 Task: Open Card Penetration Testing in Board Newsletter Design to Workspace Digital Product Management and add a team member Softage.3@softage.net, a label Red, a checklist Contract Review, an attachment from your google drive, a color Red and finally, add a card description 'Research and develop new service offering bundling strategy' and a comment 'This task presents an opportunity to demonstrate our communication and interpersonal skills, building relationships and rapport with others.'. Add a start date 'Jan 07, 1900' with a due date 'Jan 14, 1900'
Action: Mouse moved to (570, 158)
Screenshot: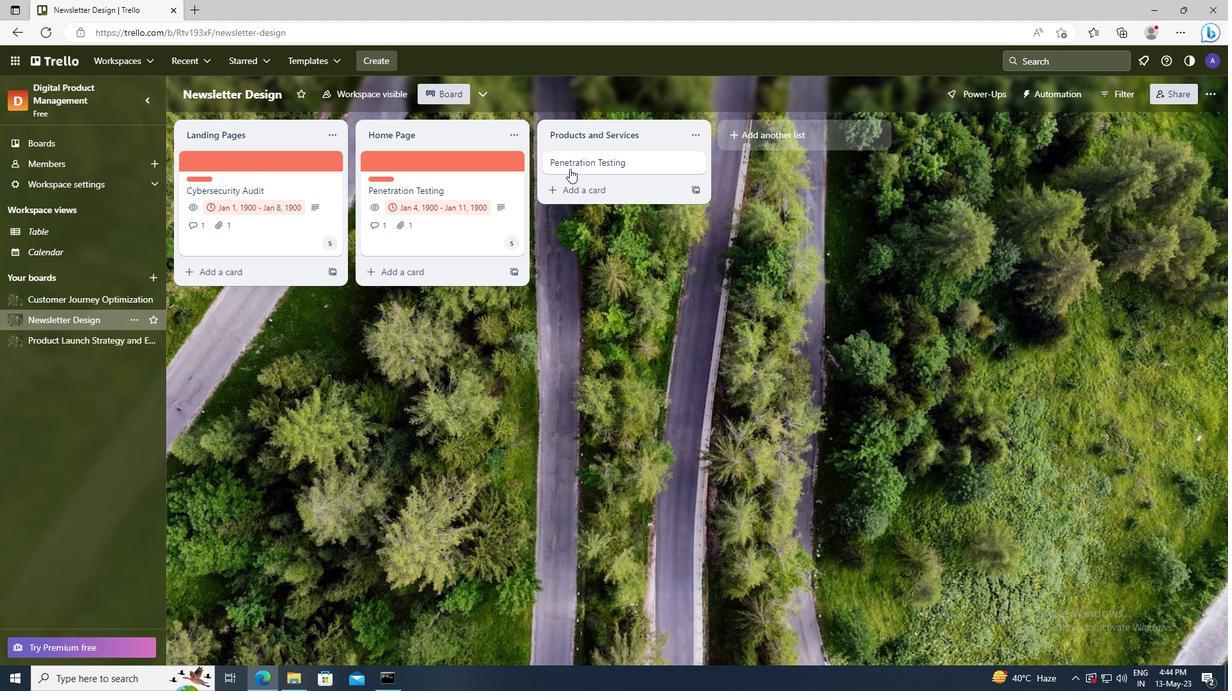 
Action: Mouse pressed left at (570, 158)
Screenshot: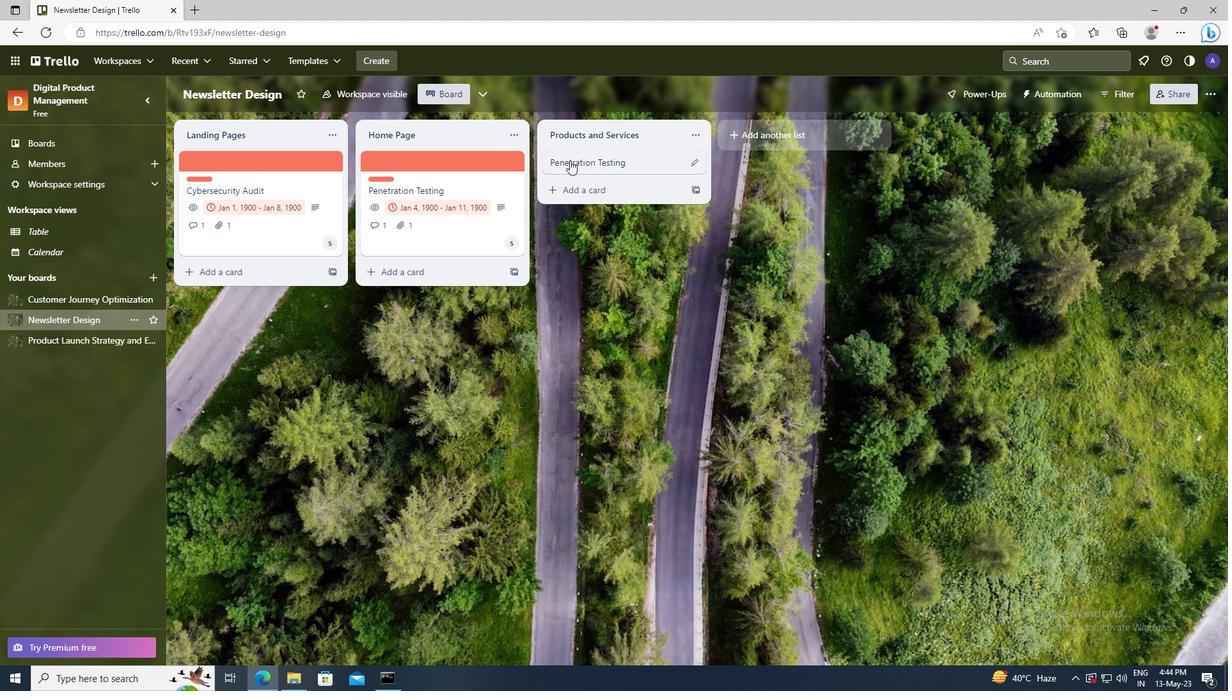 
Action: Mouse moved to (748, 211)
Screenshot: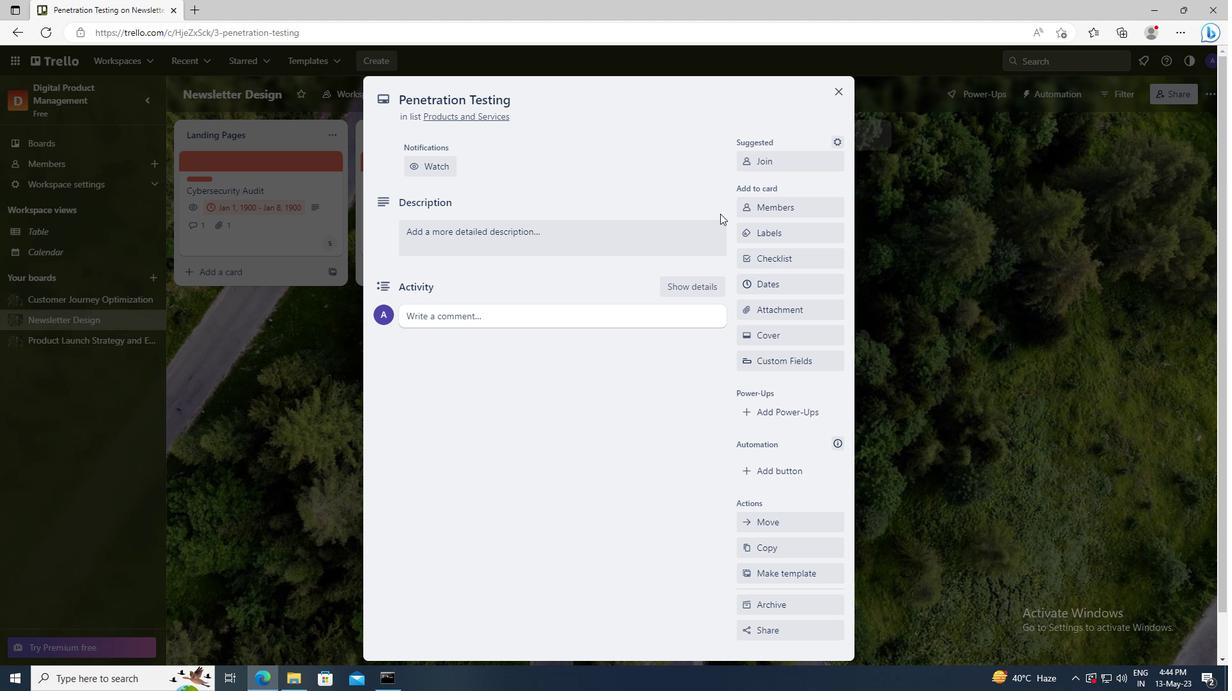 
Action: Mouse pressed left at (748, 211)
Screenshot: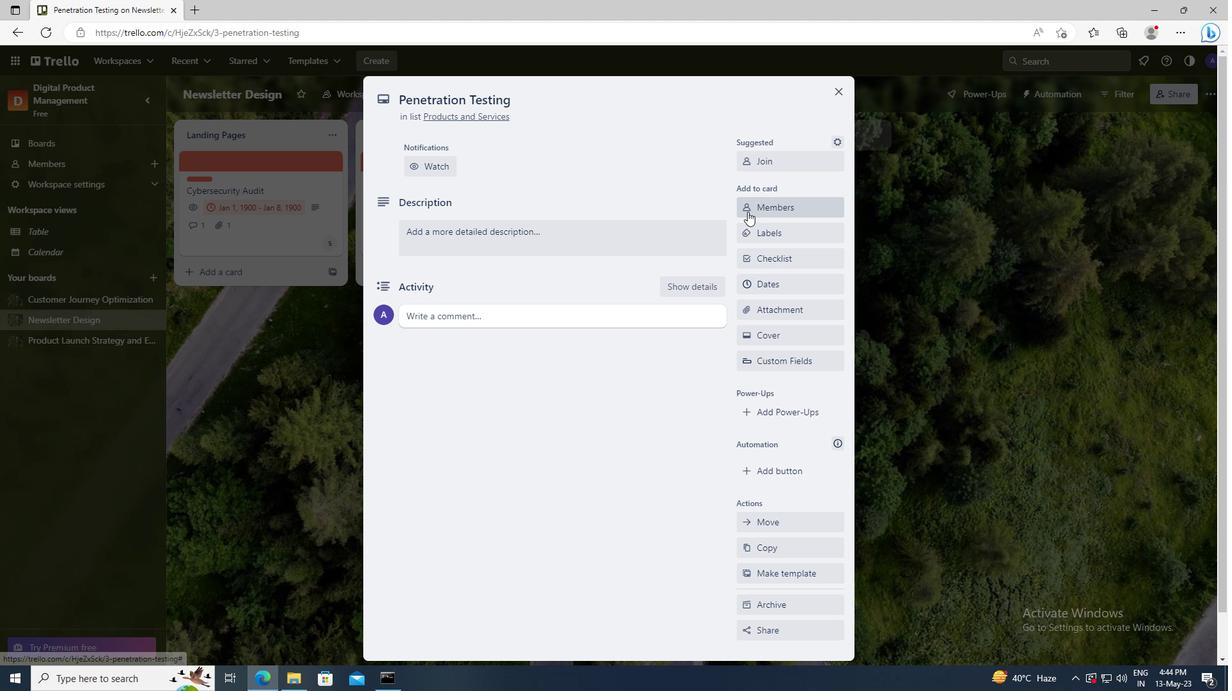 
Action: Mouse moved to (769, 274)
Screenshot: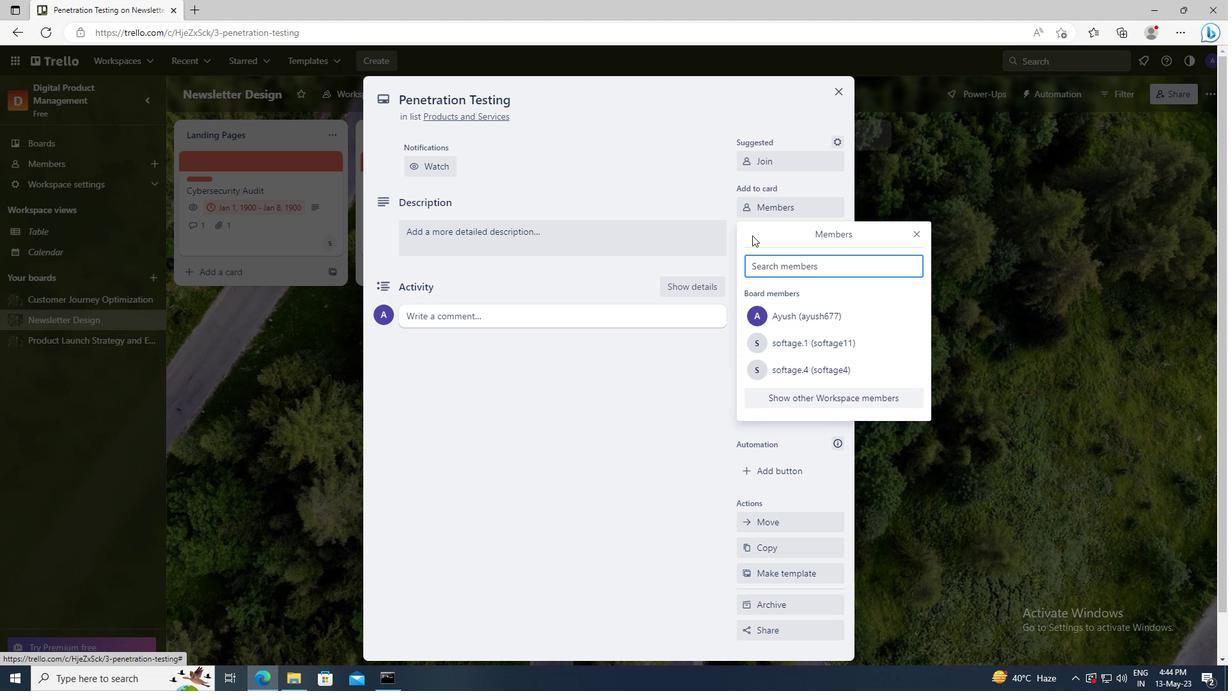 
Action: Mouse pressed left at (769, 274)
Screenshot: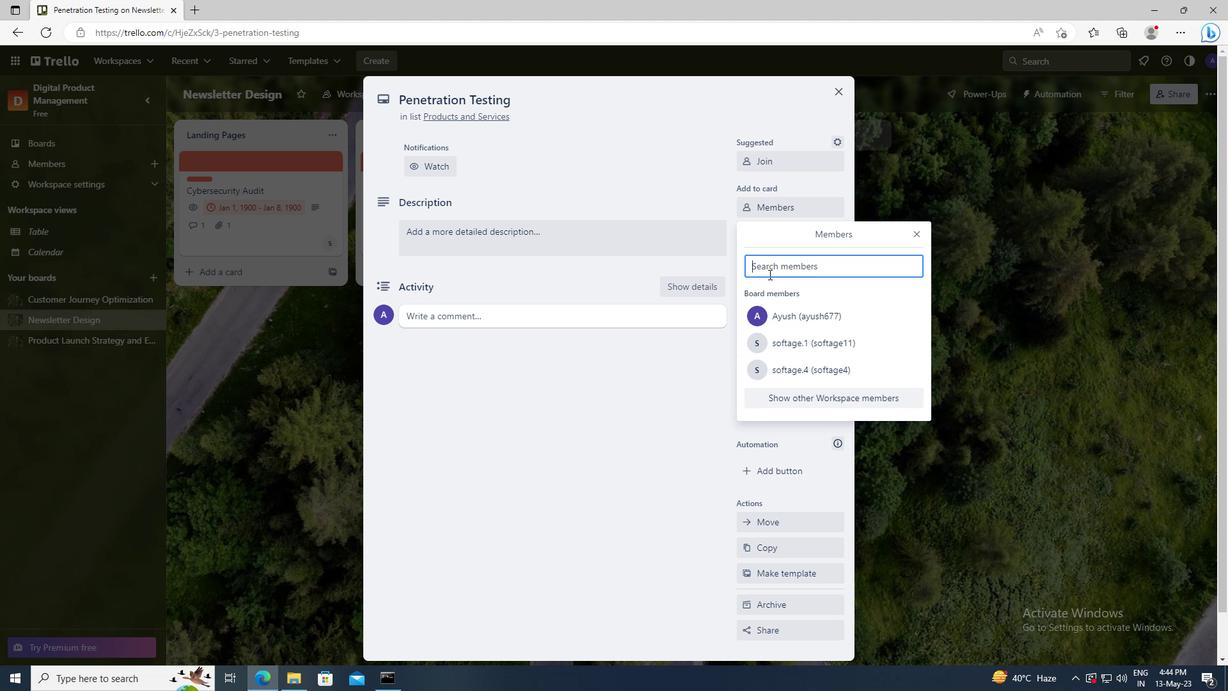 
Action: Key pressed <Key.shift>SOFTAGE.3
Screenshot: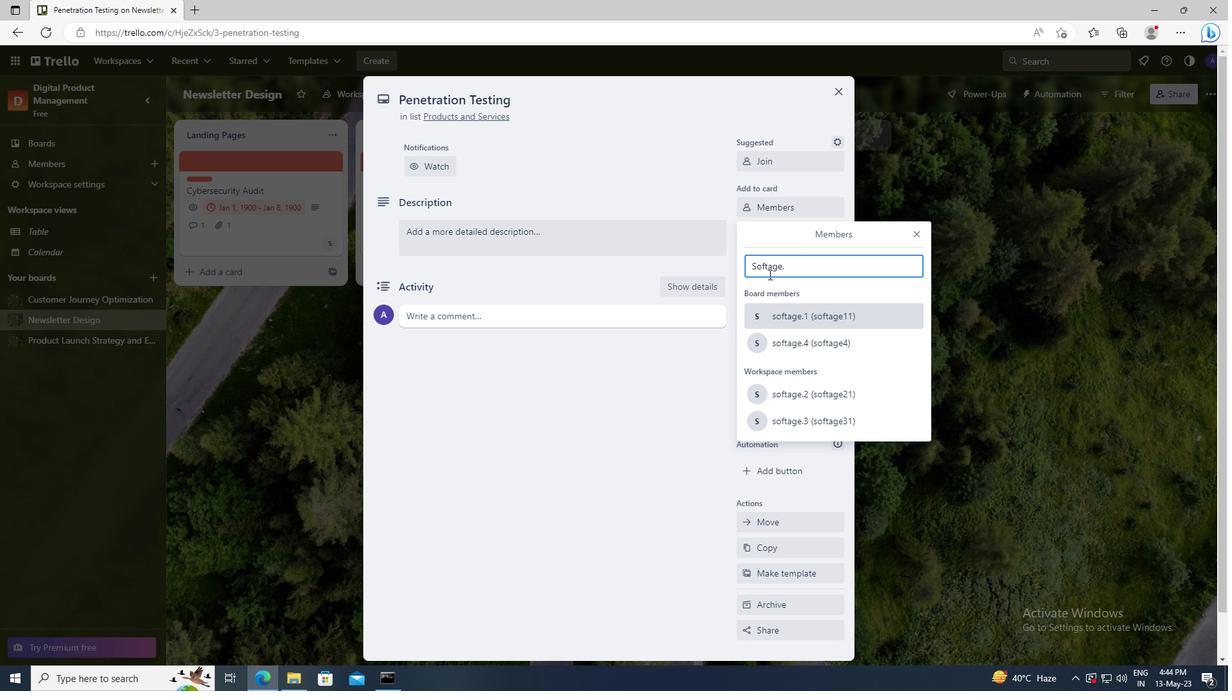 
Action: Mouse moved to (776, 380)
Screenshot: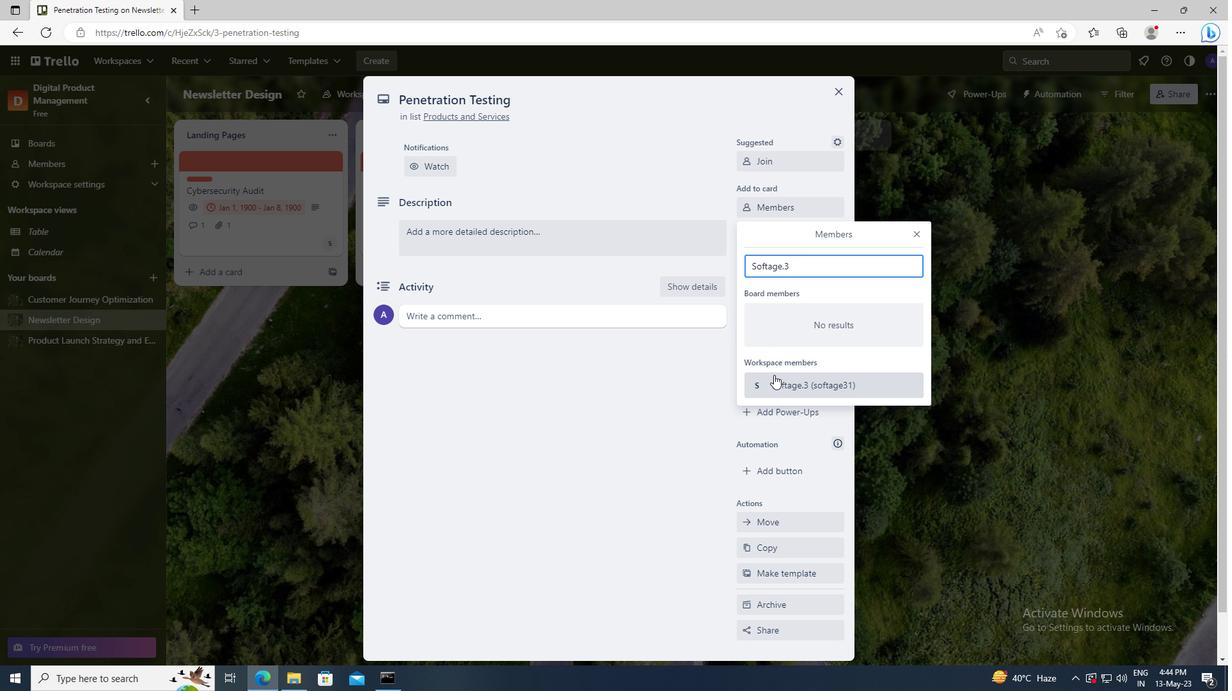 
Action: Mouse pressed left at (776, 380)
Screenshot: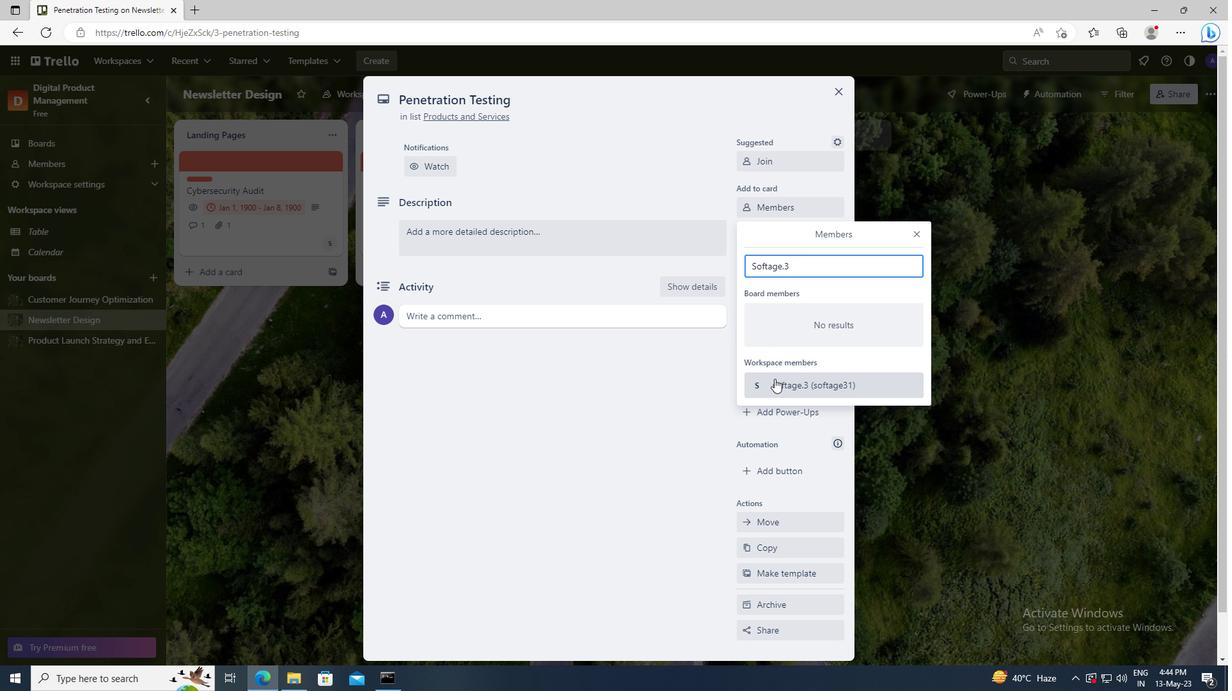 
Action: Mouse moved to (916, 232)
Screenshot: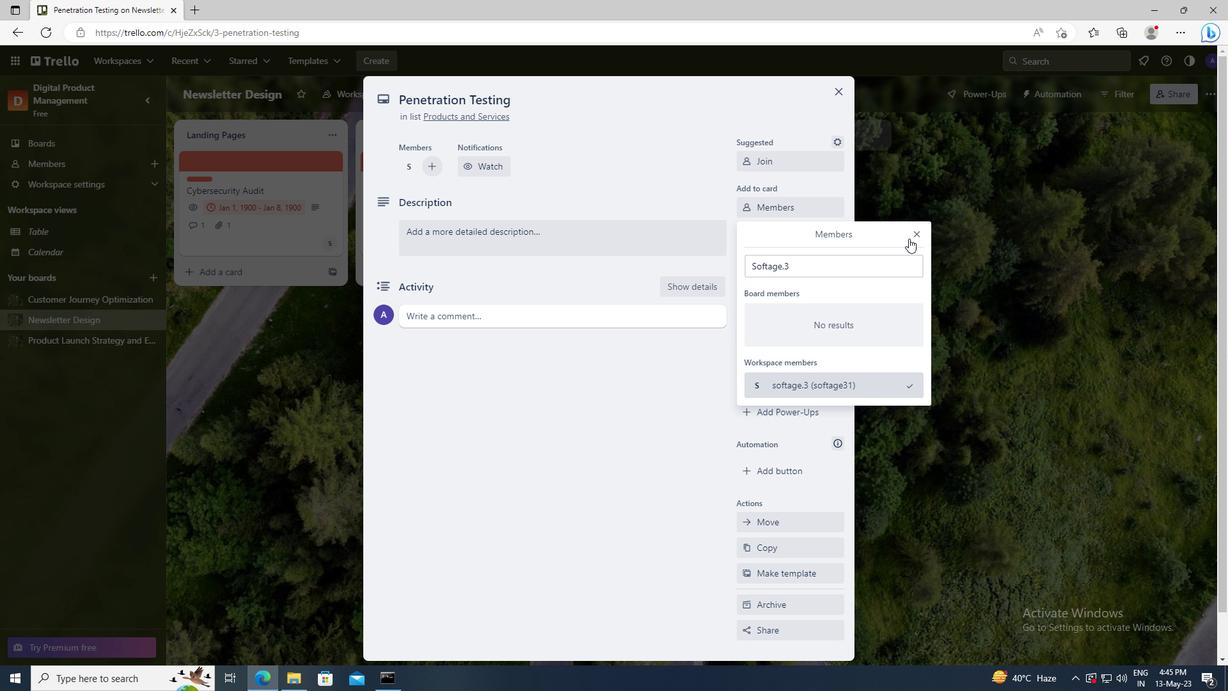 
Action: Mouse pressed left at (916, 232)
Screenshot: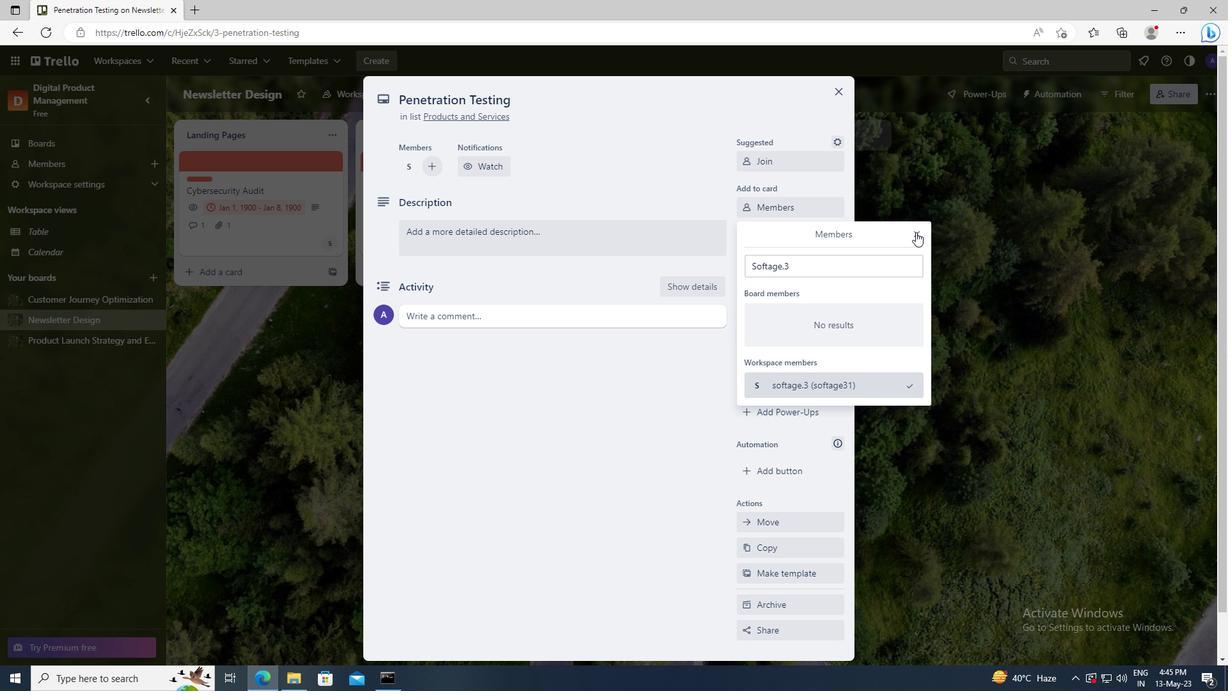 
Action: Mouse moved to (801, 232)
Screenshot: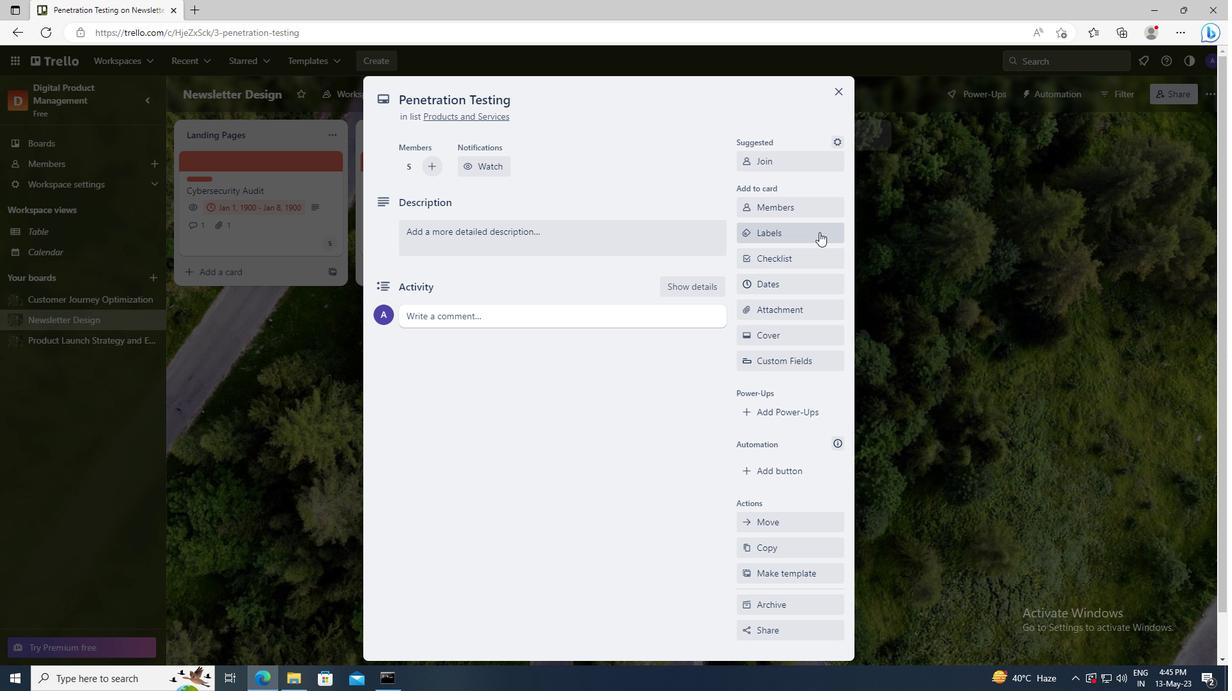 
Action: Mouse pressed left at (801, 232)
Screenshot: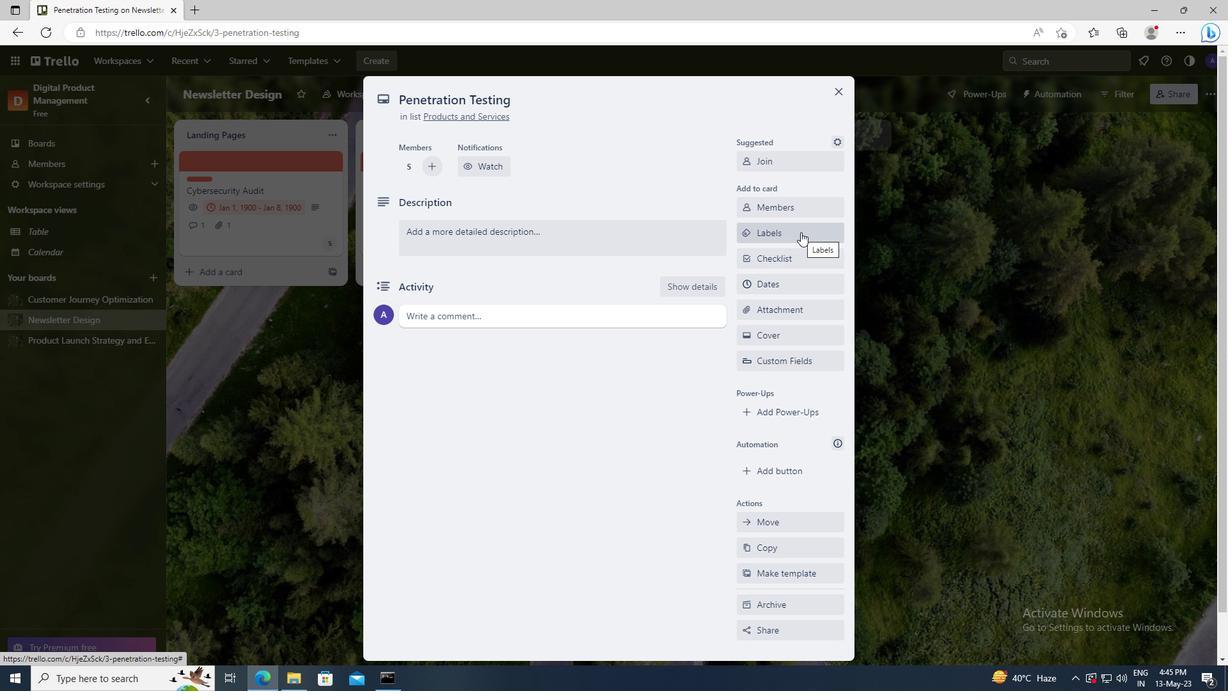 
Action: Mouse moved to (842, 478)
Screenshot: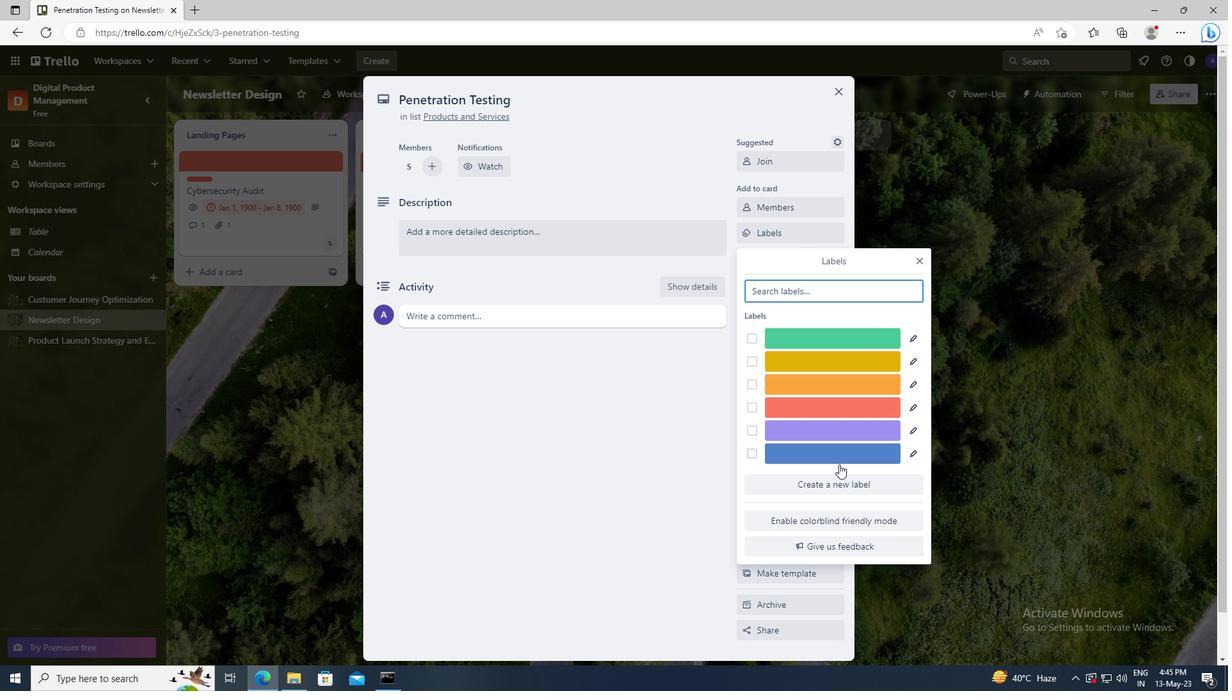 
Action: Mouse pressed left at (842, 478)
Screenshot: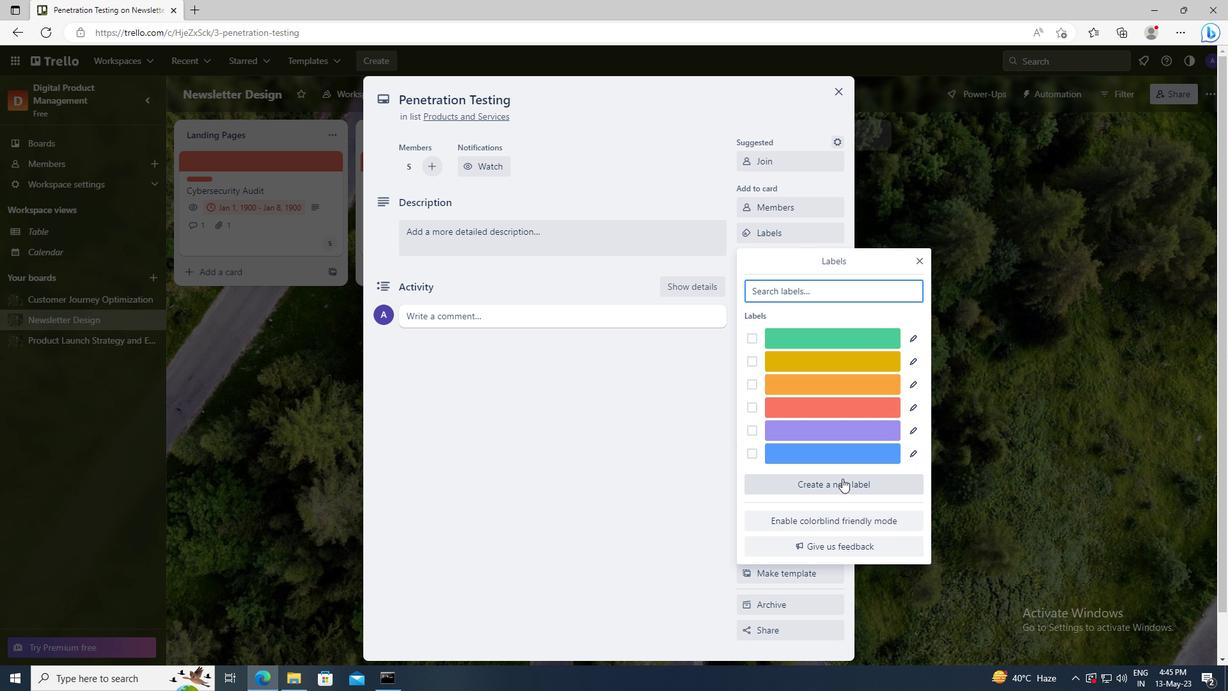 
Action: Mouse moved to (865, 446)
Screenshot: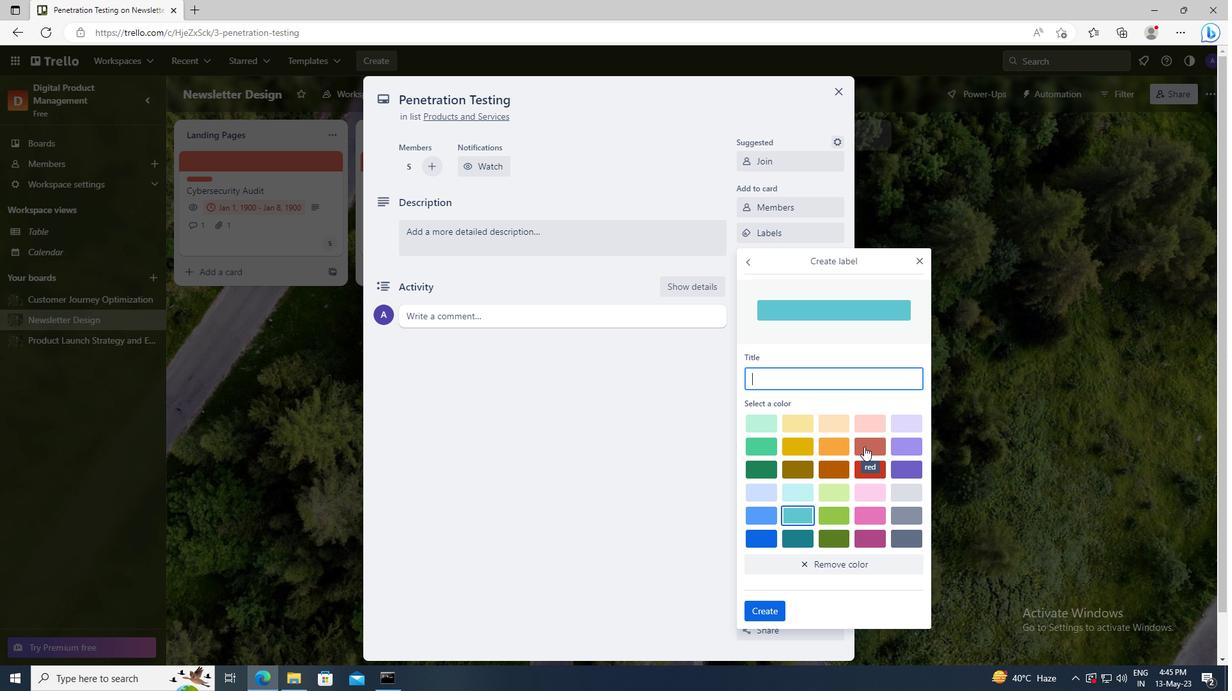 
Action: Mouse pressed left at (865, 446)
Screenshot: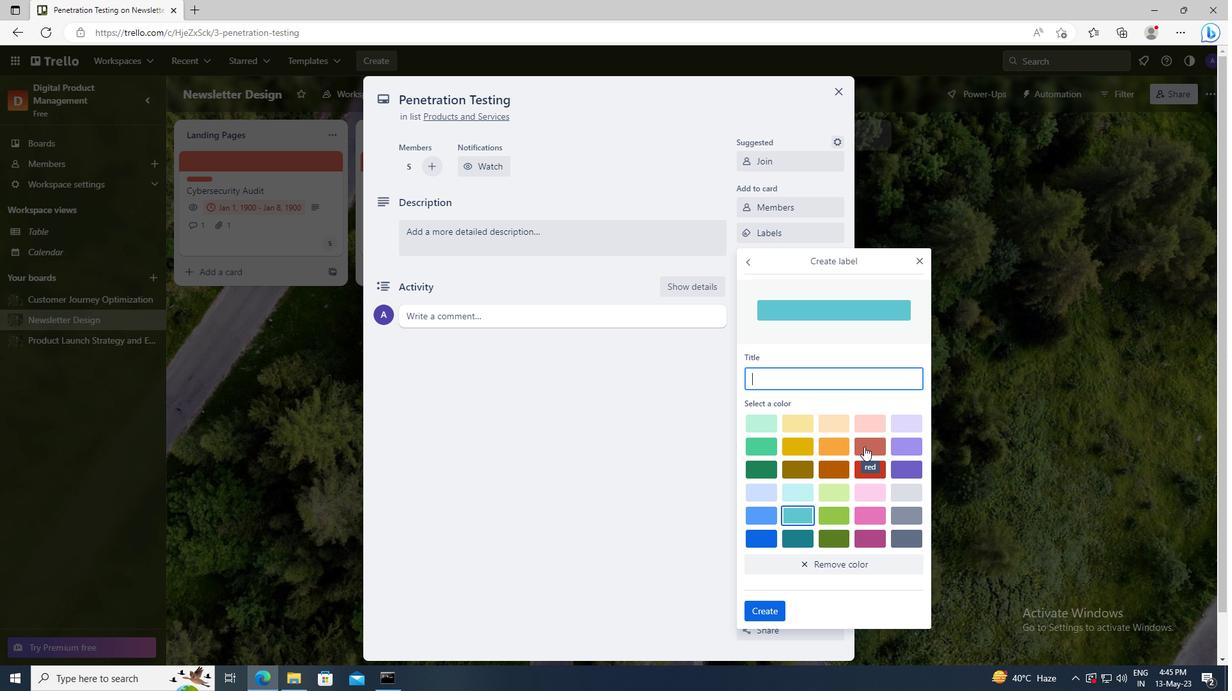 
Action: Mouse moved to (770, 606)
Screenshot: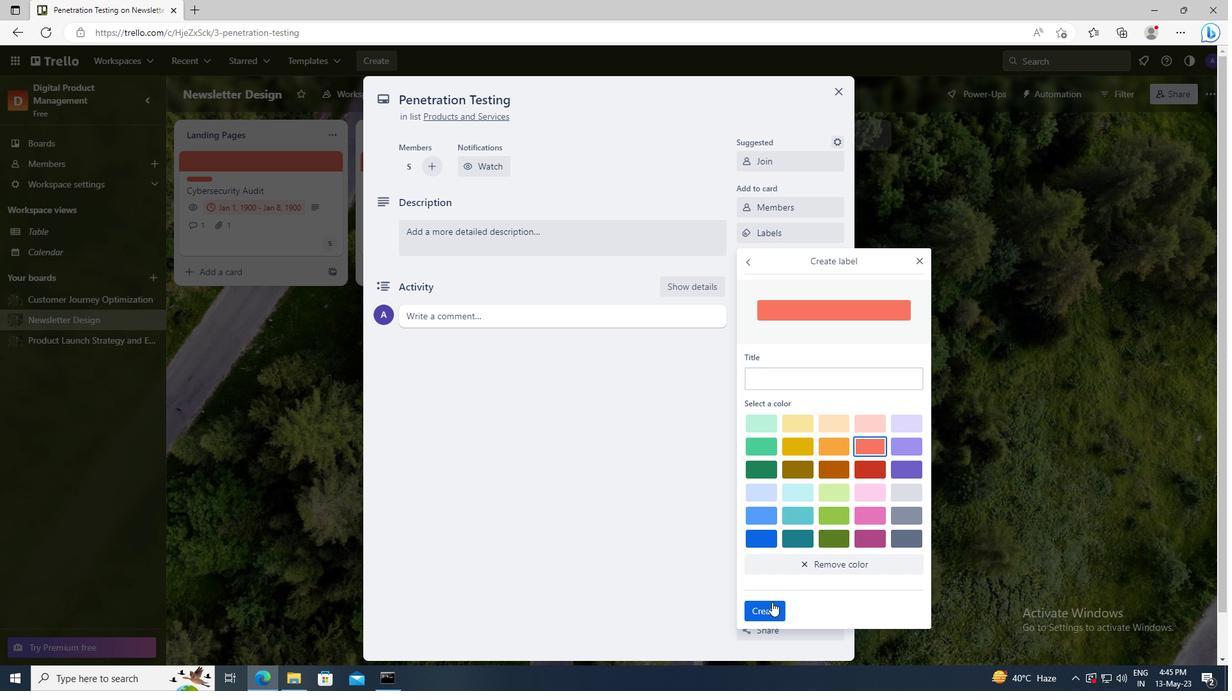 
Action: Mouse pressed left at (770, 606)
Screenshot: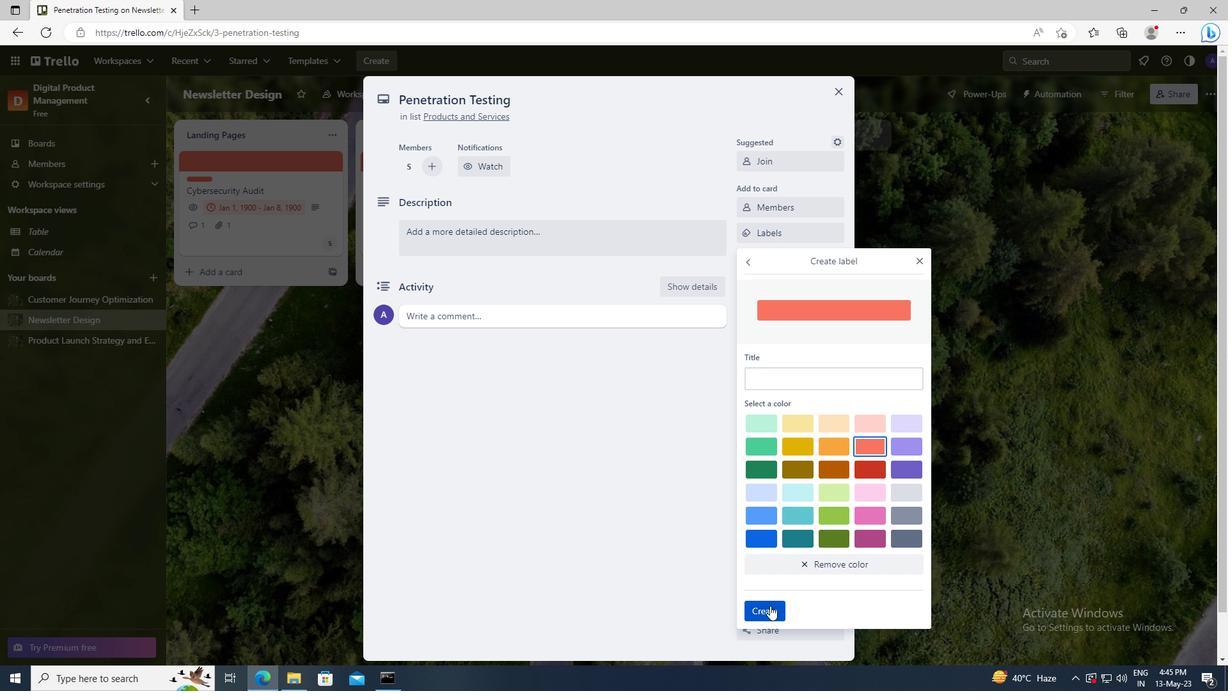 
Action: Mouse moved to (918, 256)
Screenshot: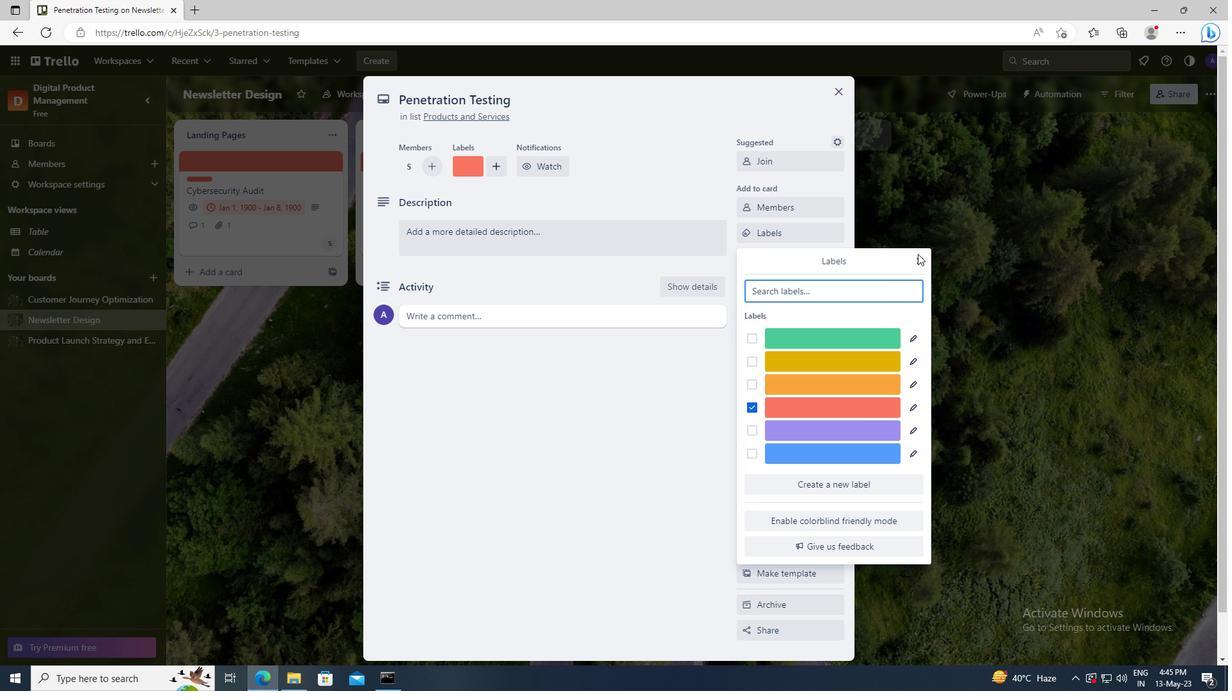 
Action: Mouse pressed left at (918, 256)
Screenshot: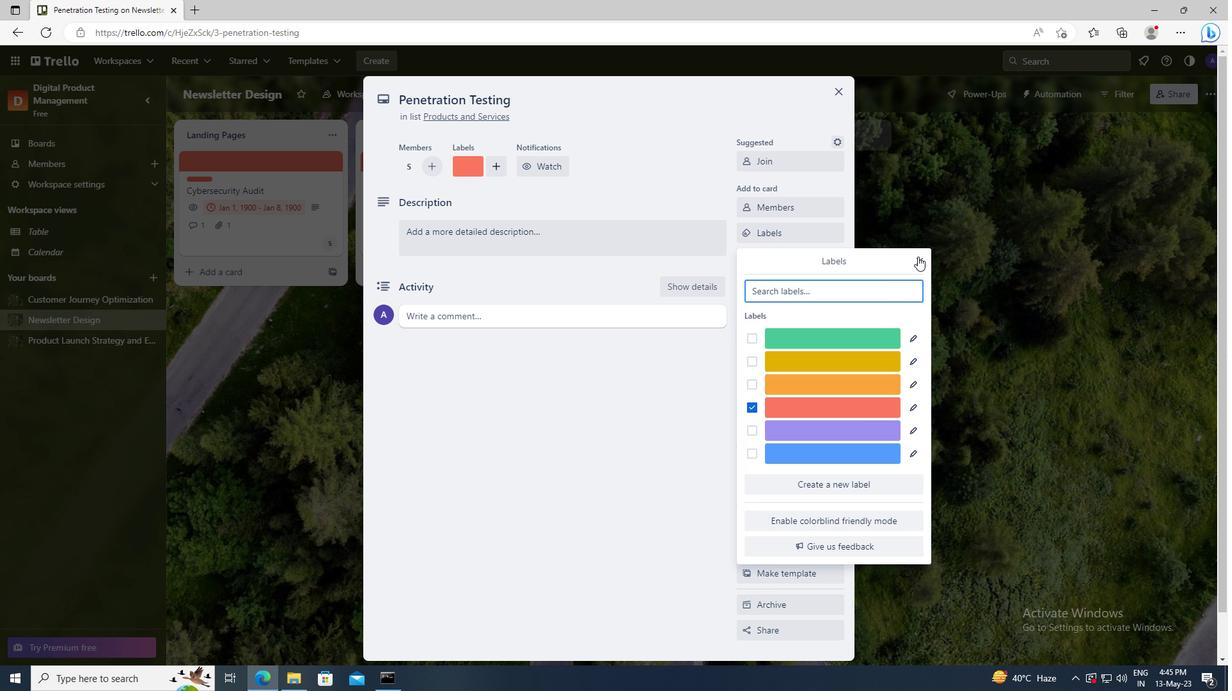 
Action: Mouse moved to (790, 259)
Screenshot: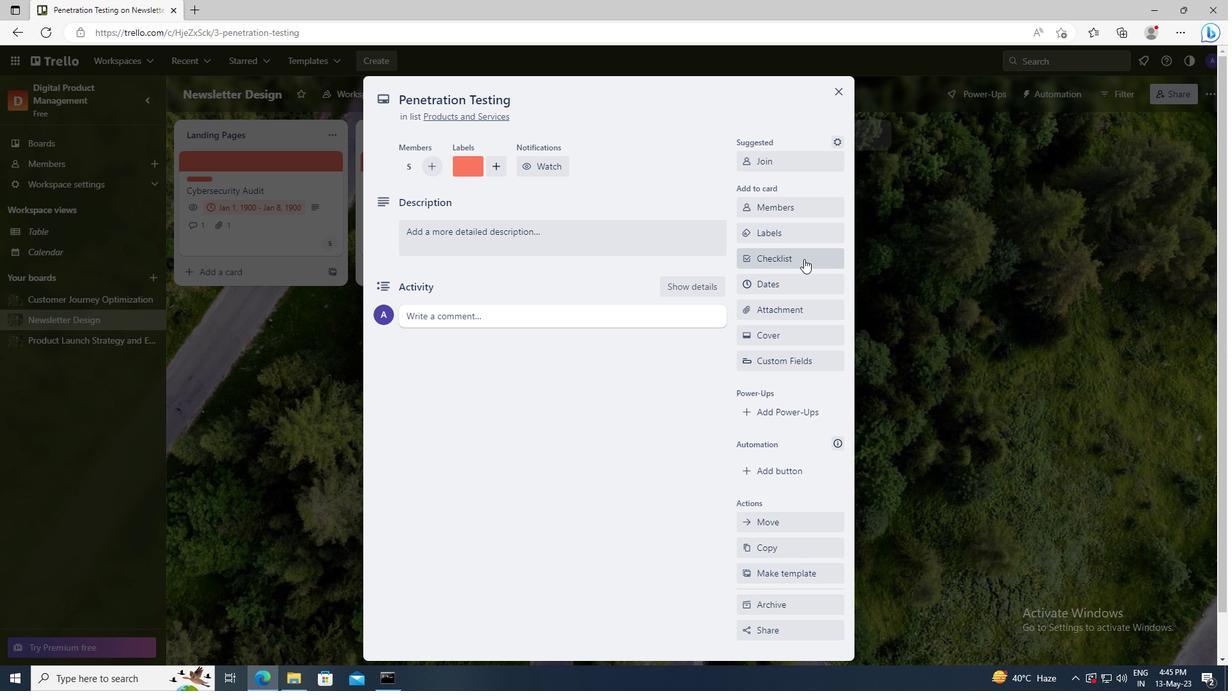 
Action: Mouse pressed left at (790, 259)
Screenshot: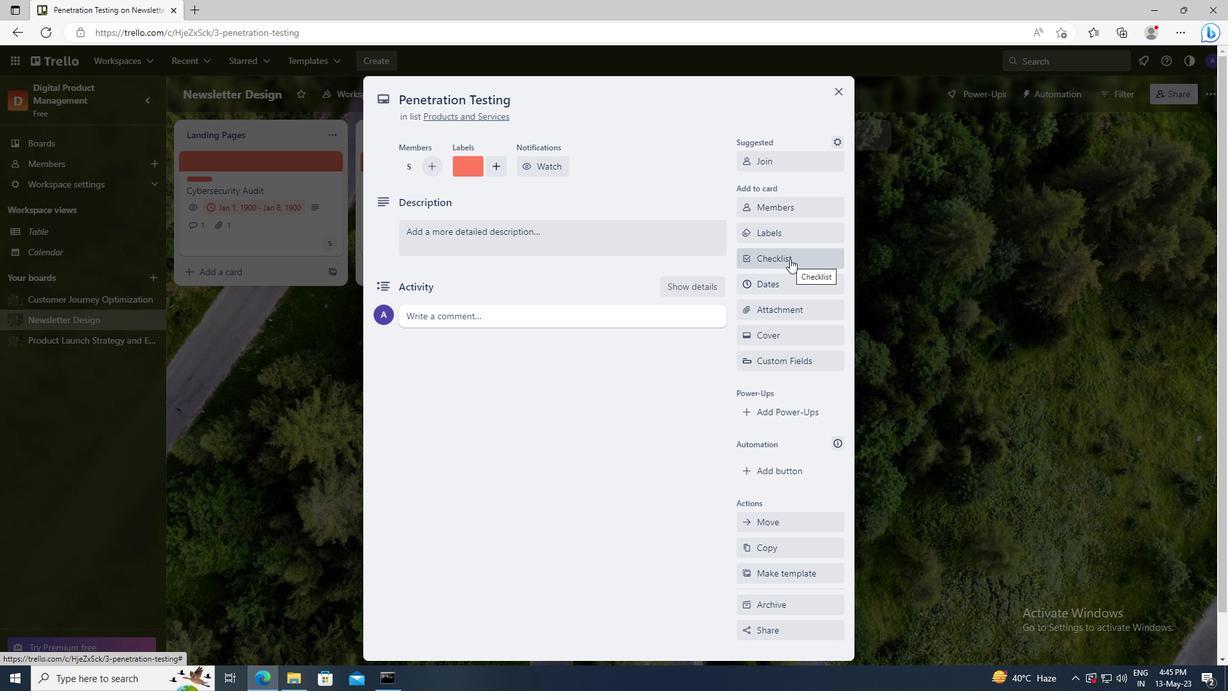 
Action: Key pressed <Key.shift>CONTRACT<Key.space><Key.shift>REVIEW
Screenshot: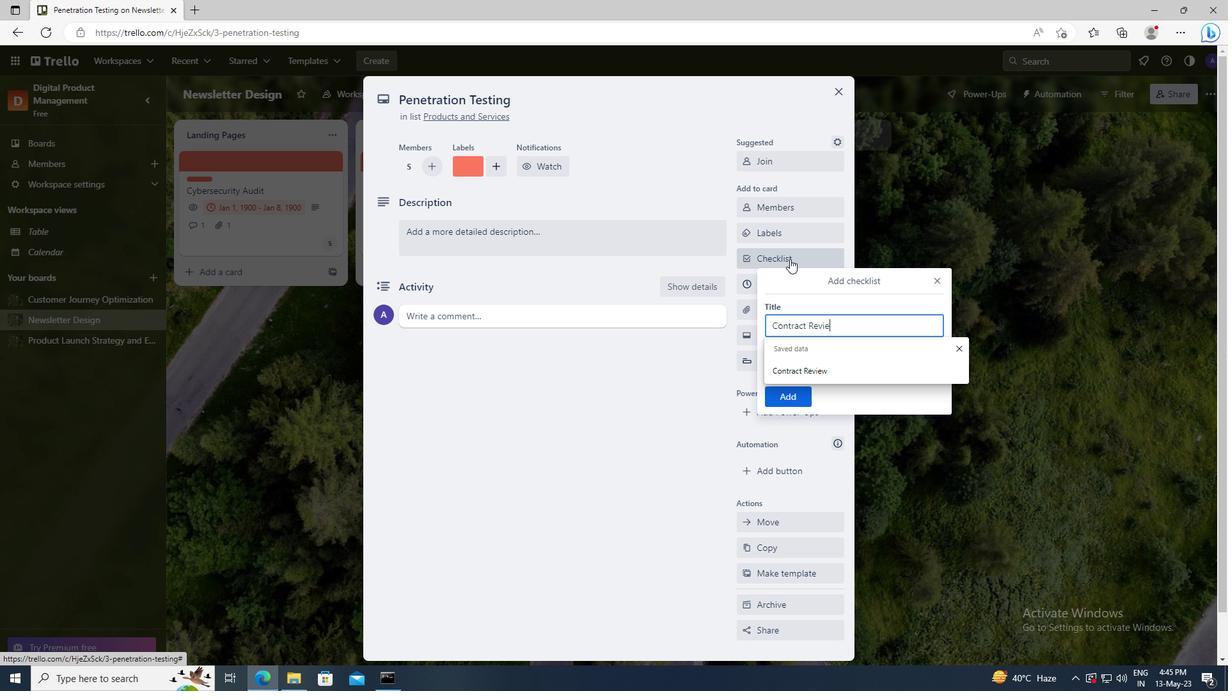 
Action: Mouse moved to (795, 397)
Screenshot: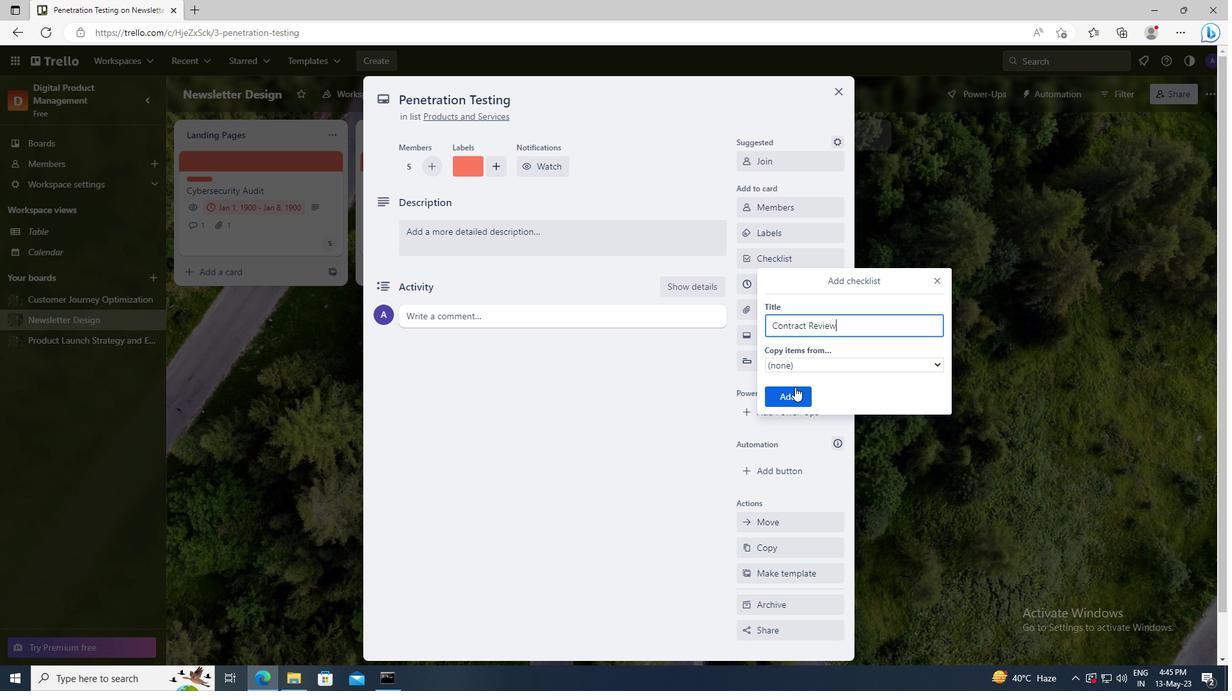 
Action: Mouse pressed left at (795, 397)
Screenshot: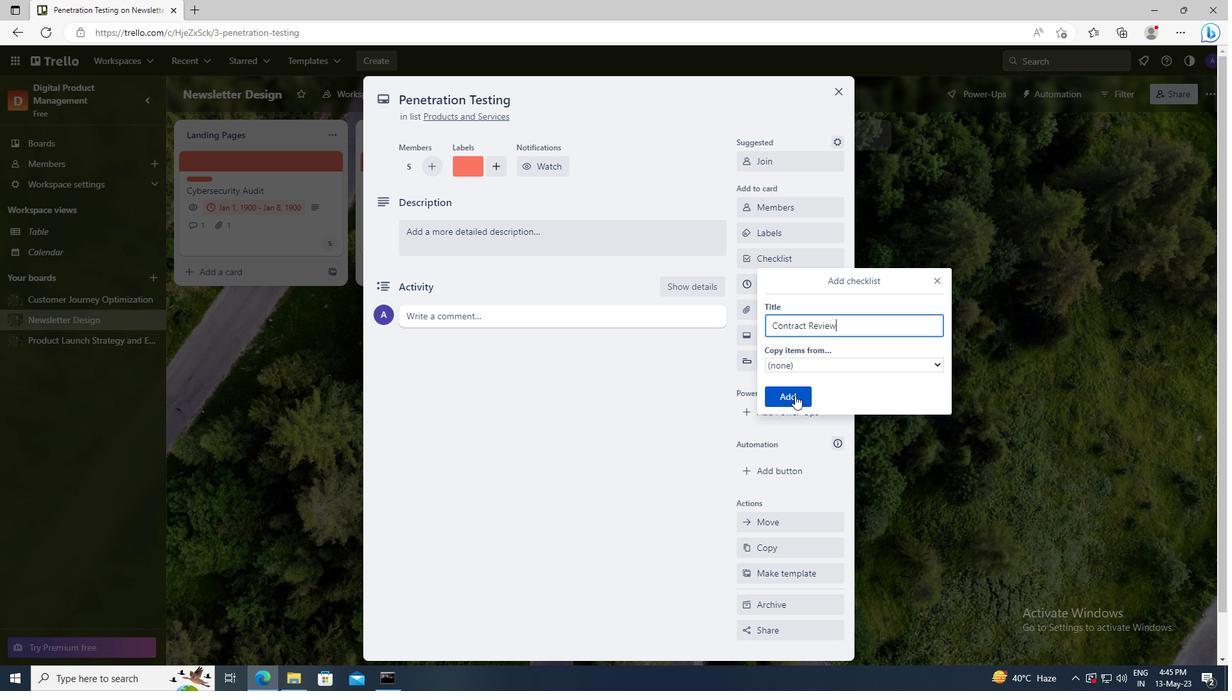 
Action: Mouse moved to (785, 316)
Screenshot: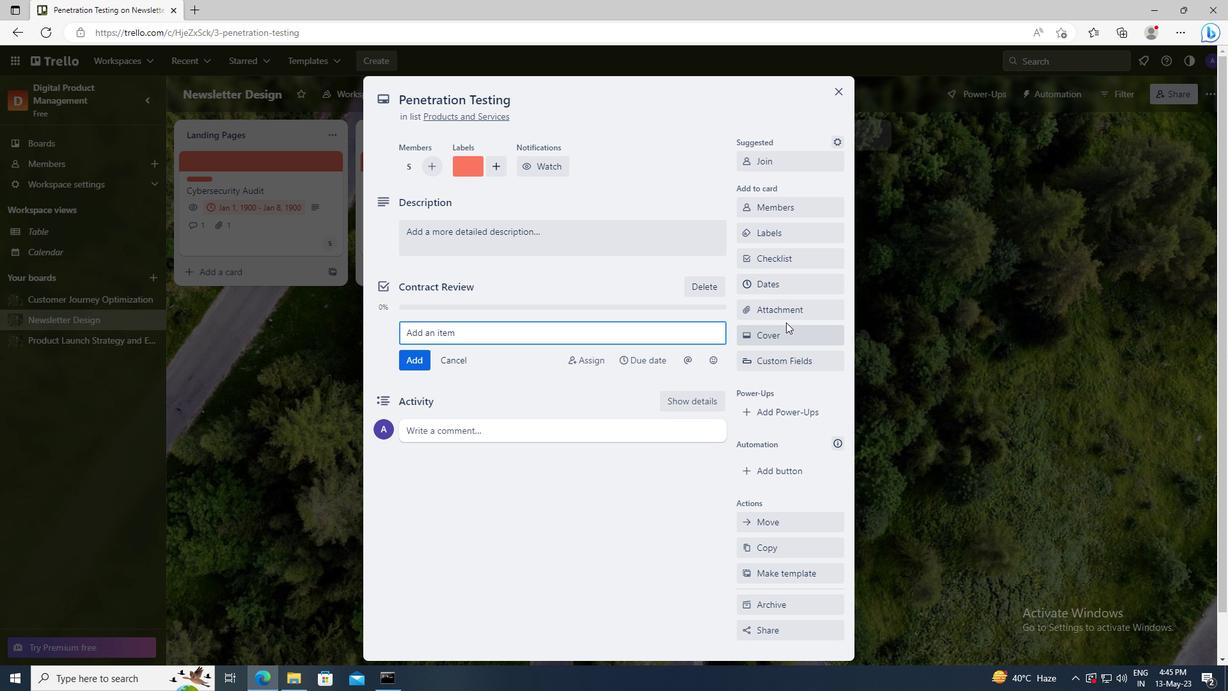 
Action: Mouse pressed left at (785, 316)
Screenshot: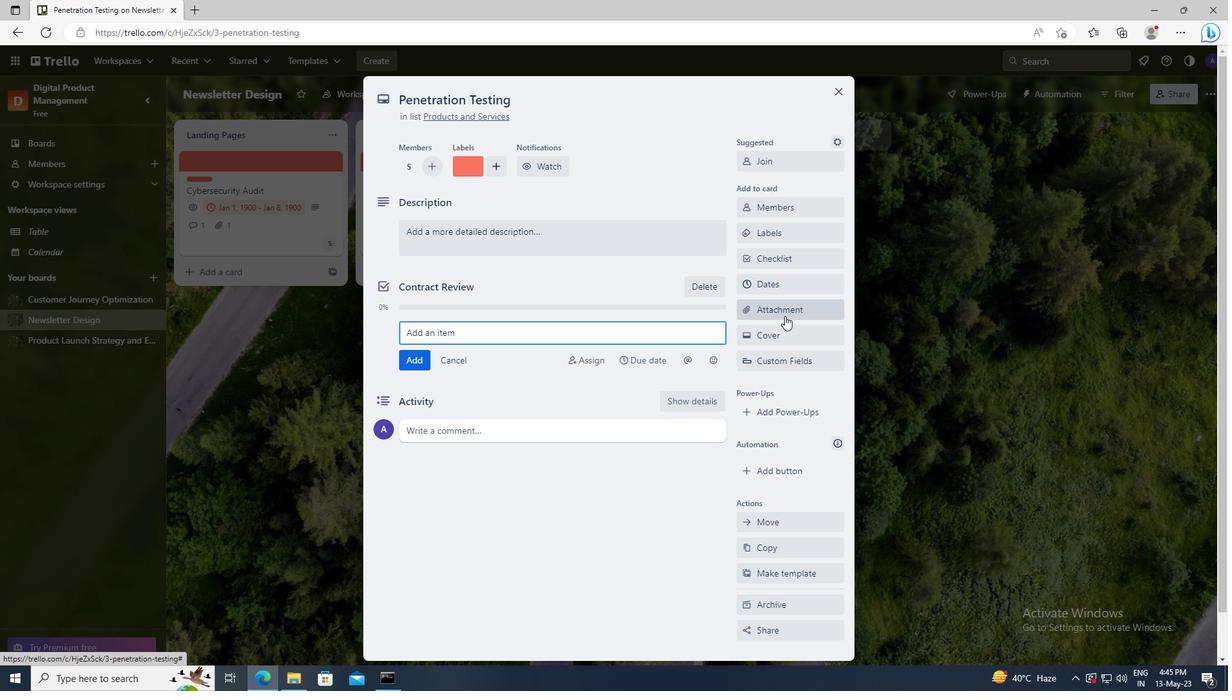 
Action: Mouse moved to (784, 404)
Screenshot: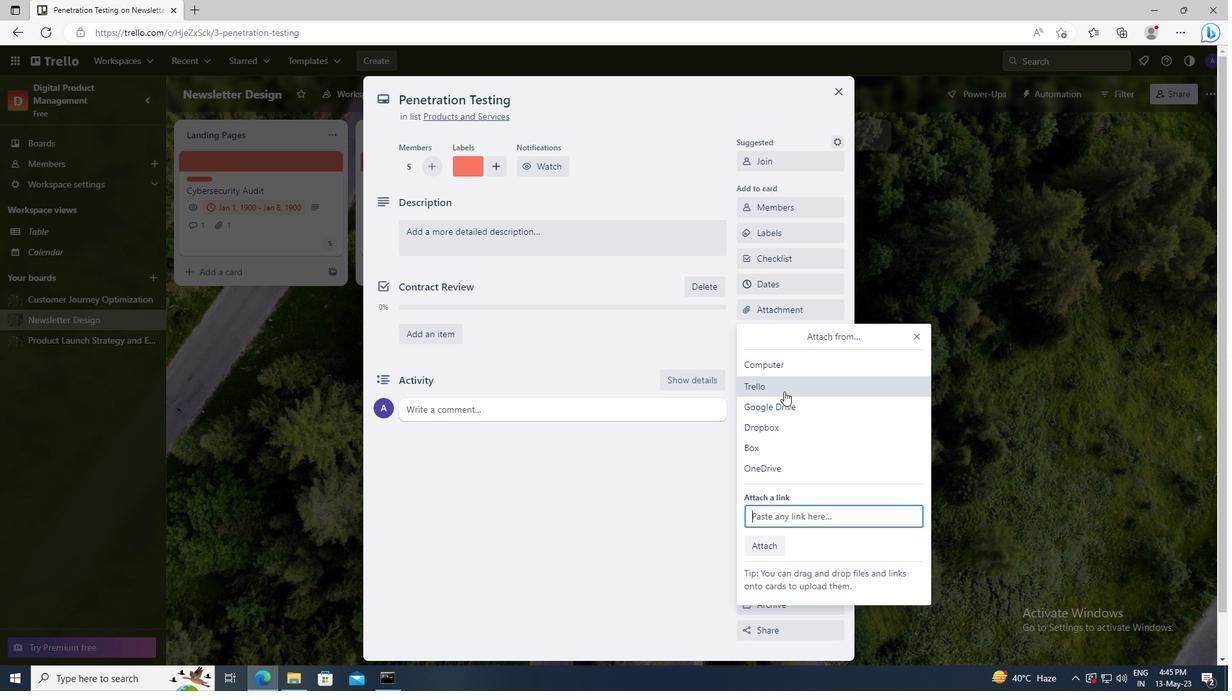 
Action: Mouse pressed left at (784, 404)
Screenshot: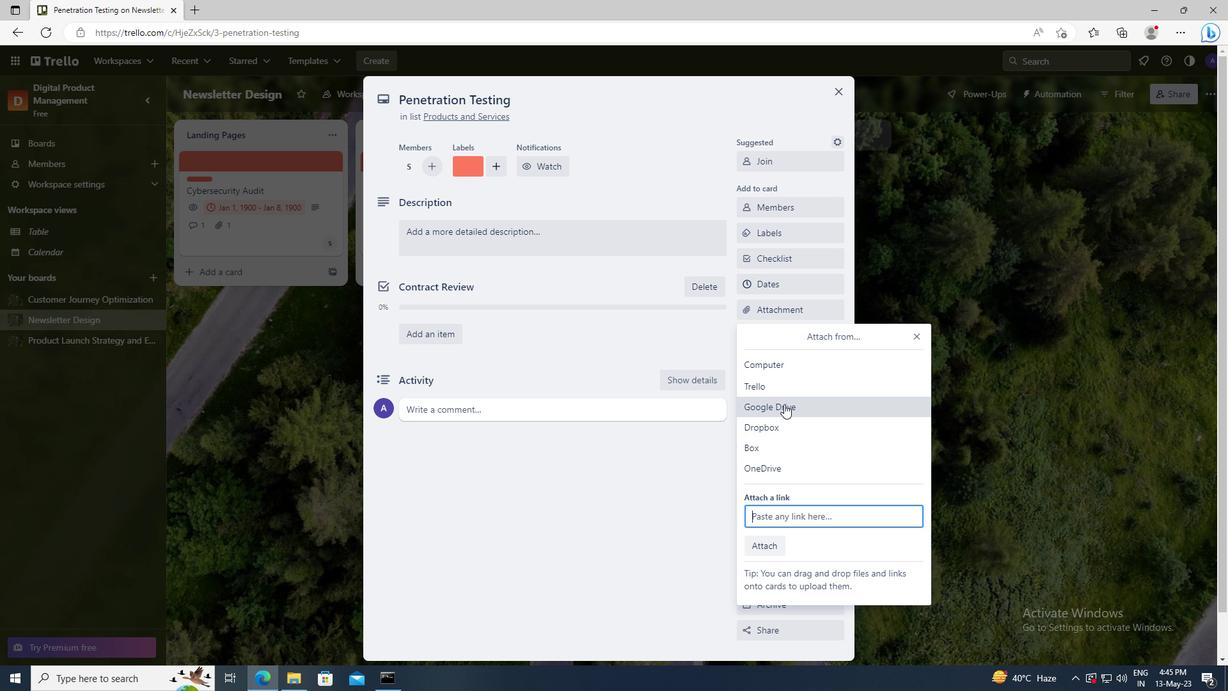 
Action: Mouse moved to (377, 360)
Screenshot: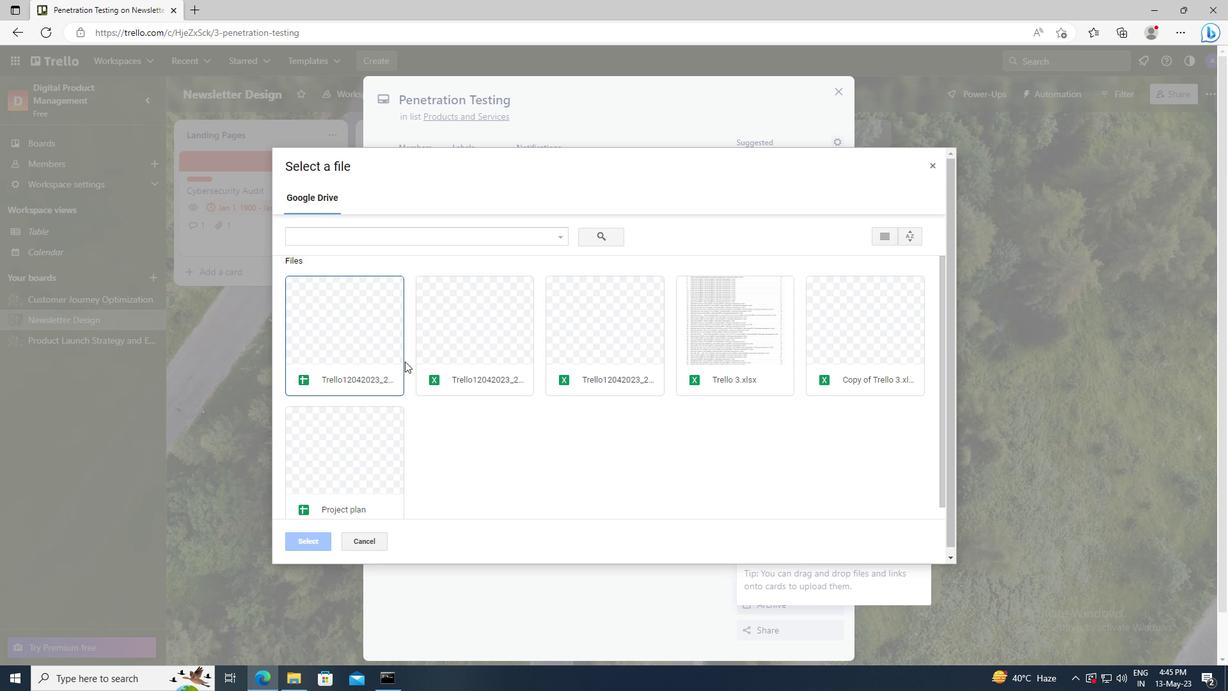 
Action: Mouse pressed left at (377, 360)
Screenshot: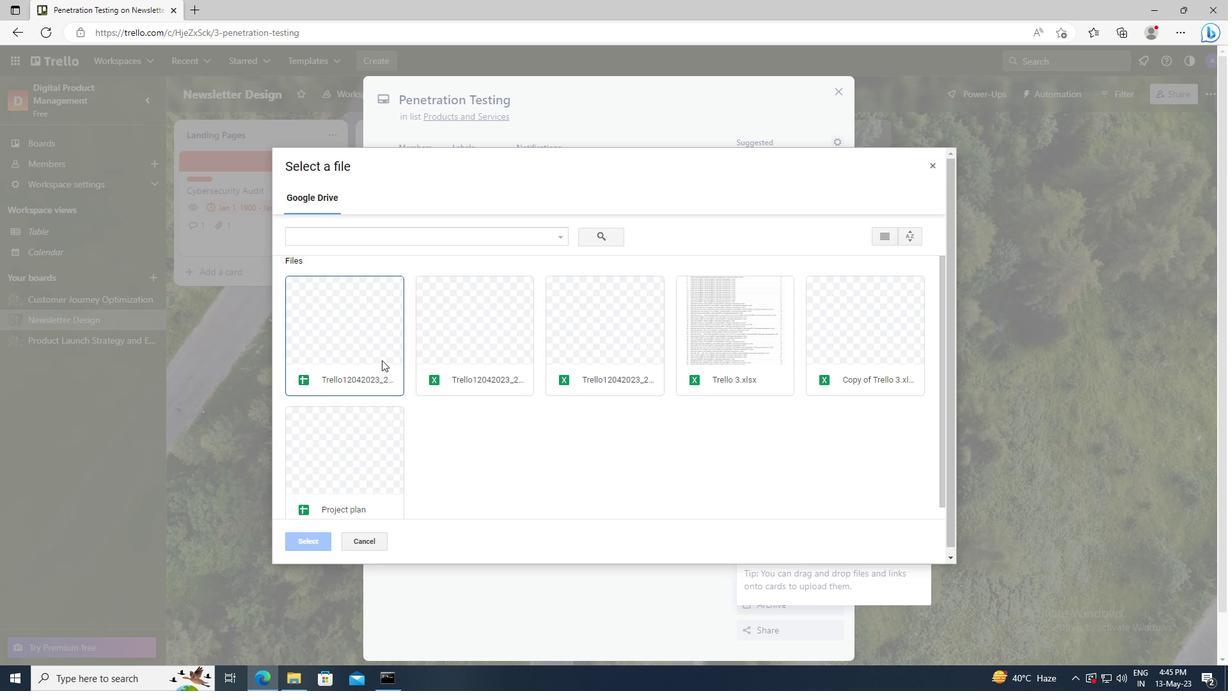
Action: Mouse moved to (324, 543)
Screenshot: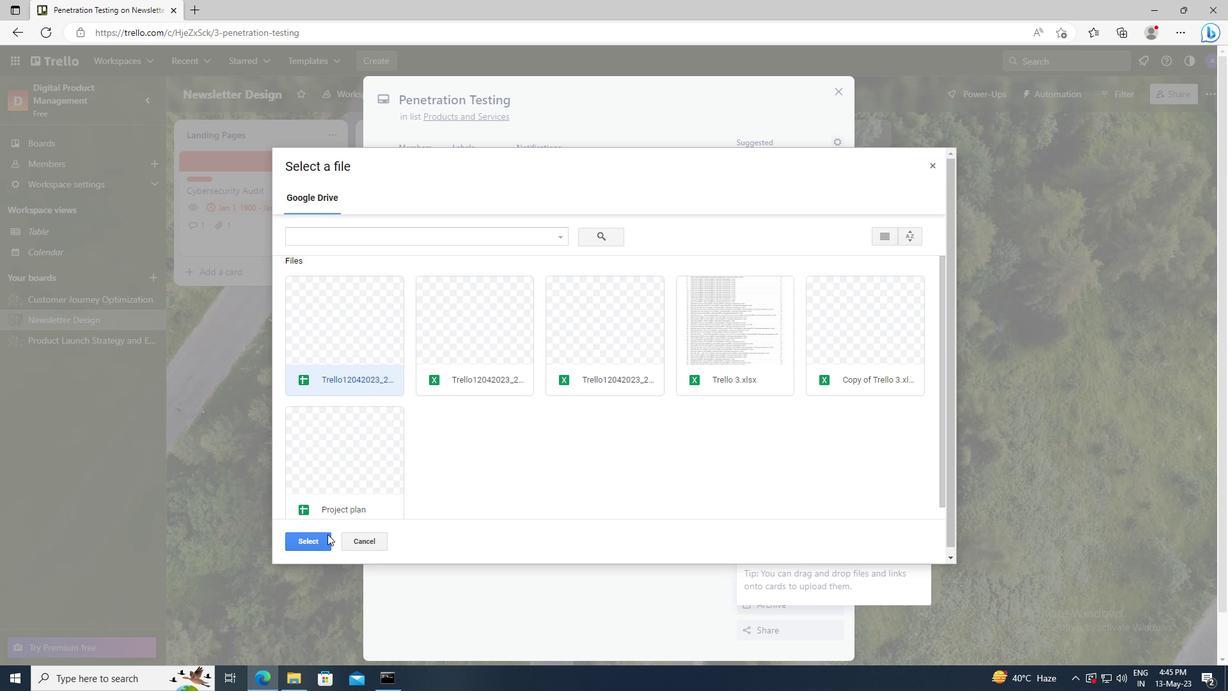 
Action: Mouse pressed left at (324, 543)
Screenshot: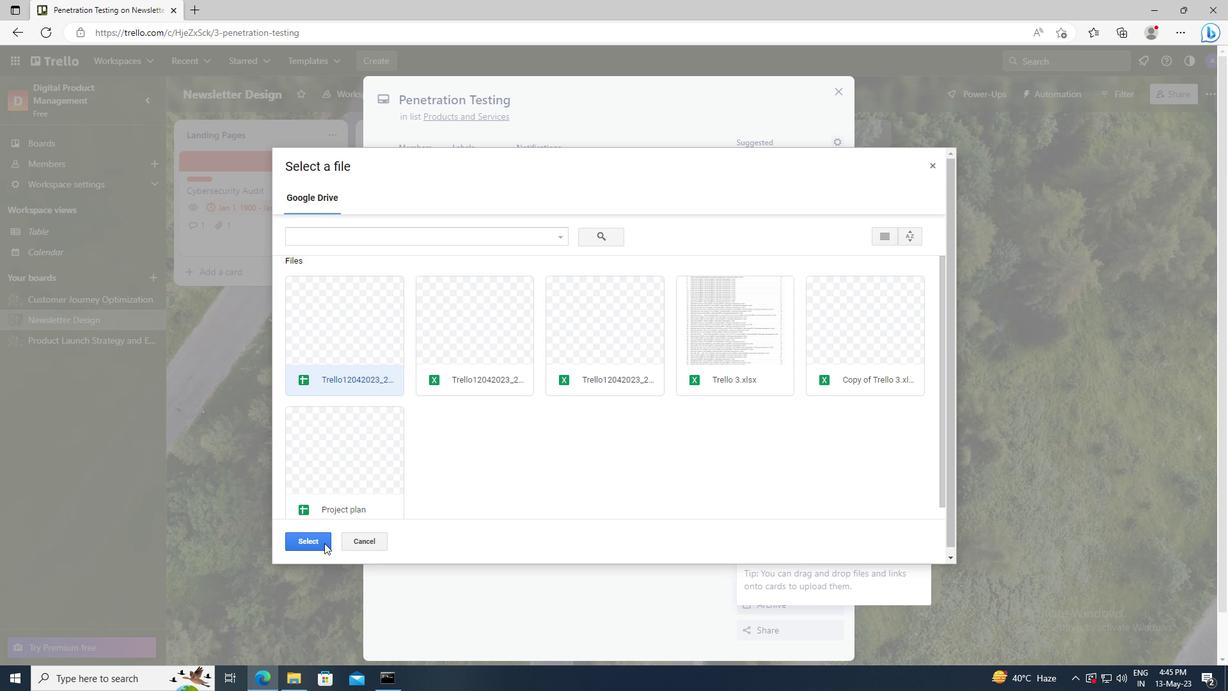 
Action: Mouse moved to (771, 339)
Screenshot: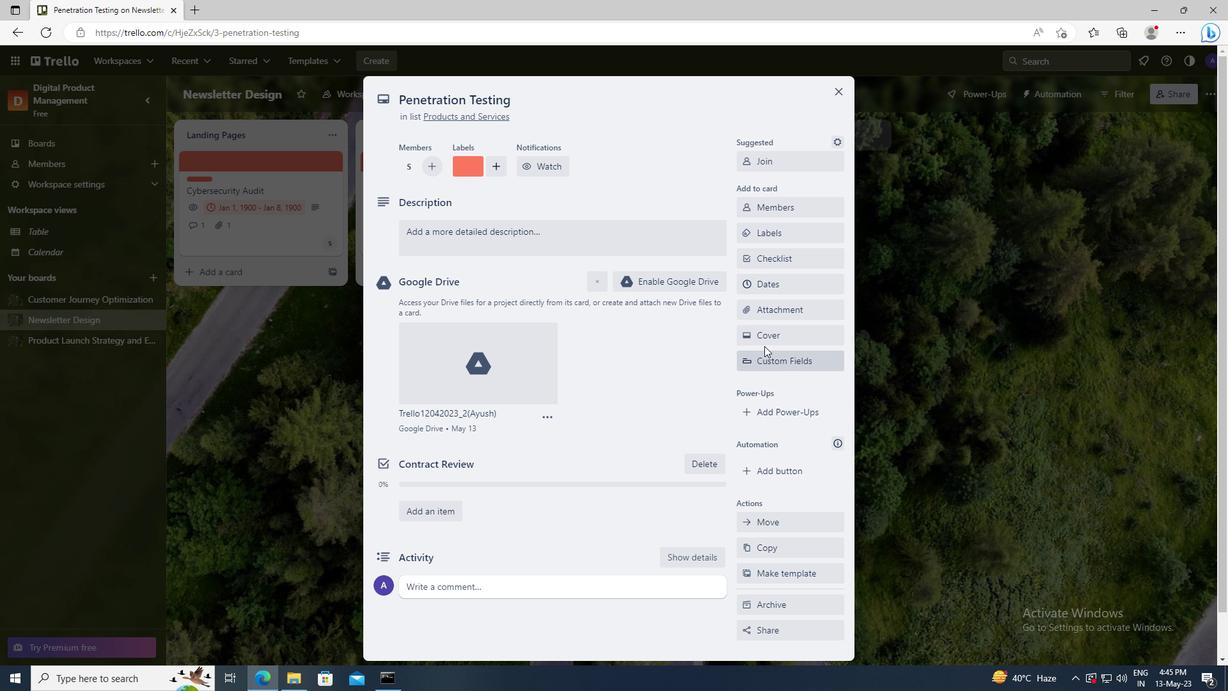 
Action: Mouse pressed left at (771, 339)
Screenshot: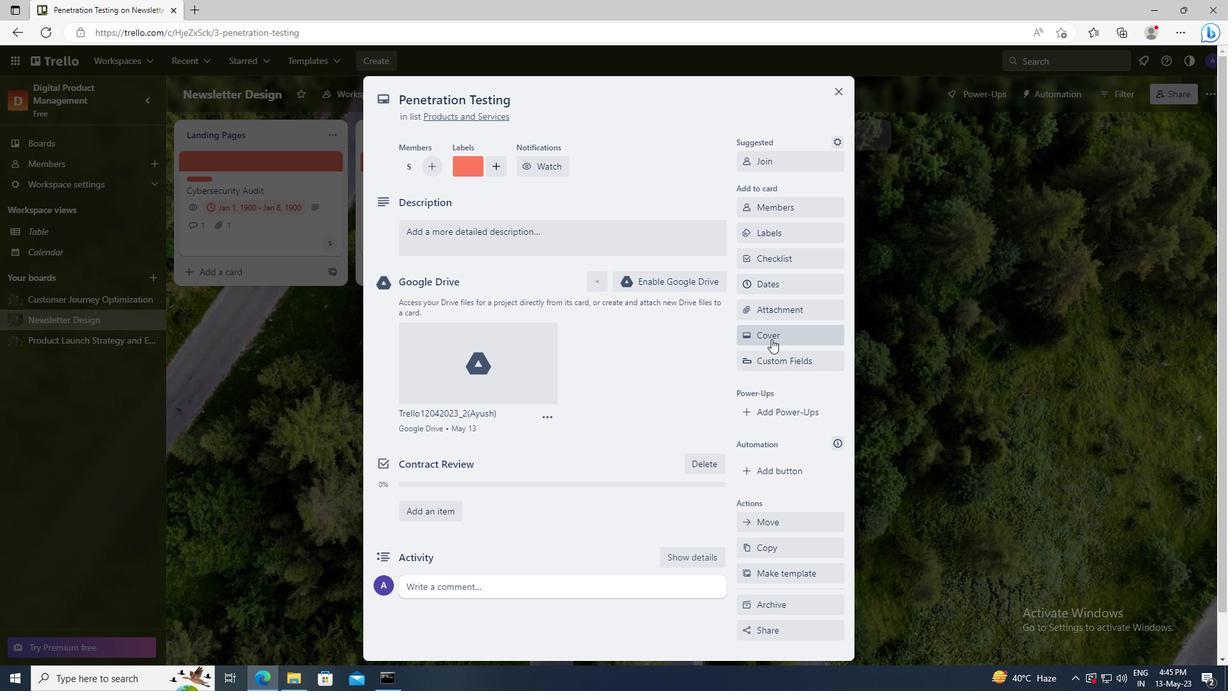 
Action: Mouse moved to (866, 407)
Screenshot: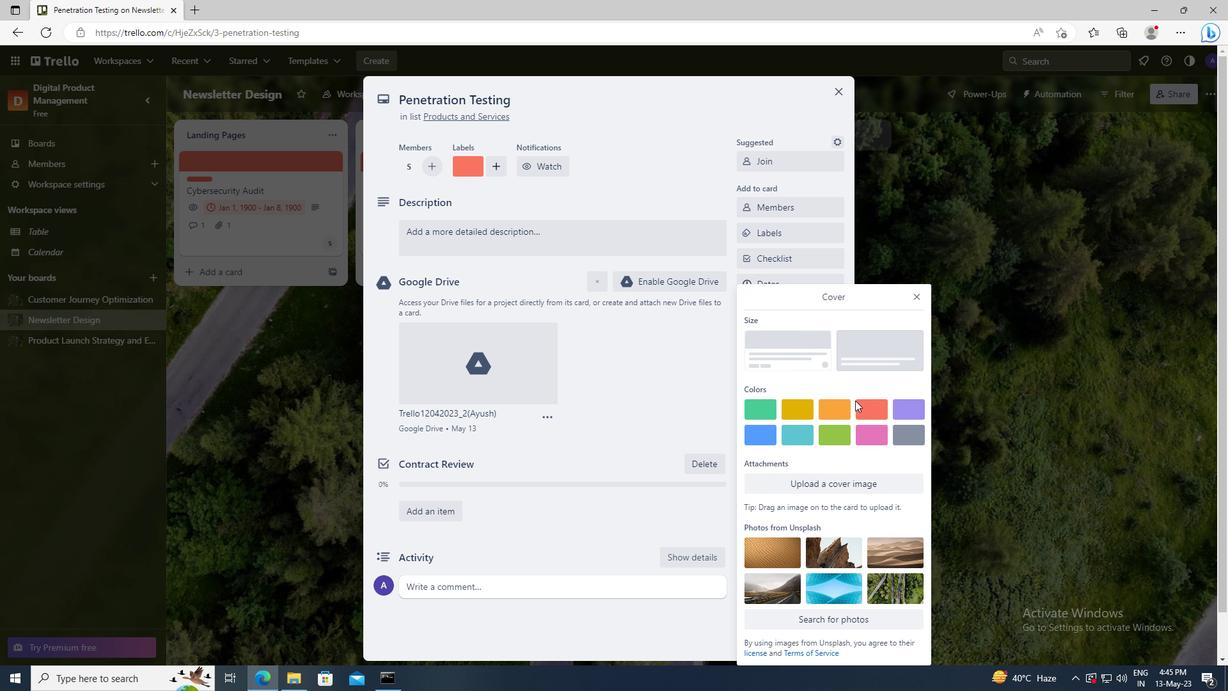
Action: Mouse pressed left at (866, 407)
Screenshot: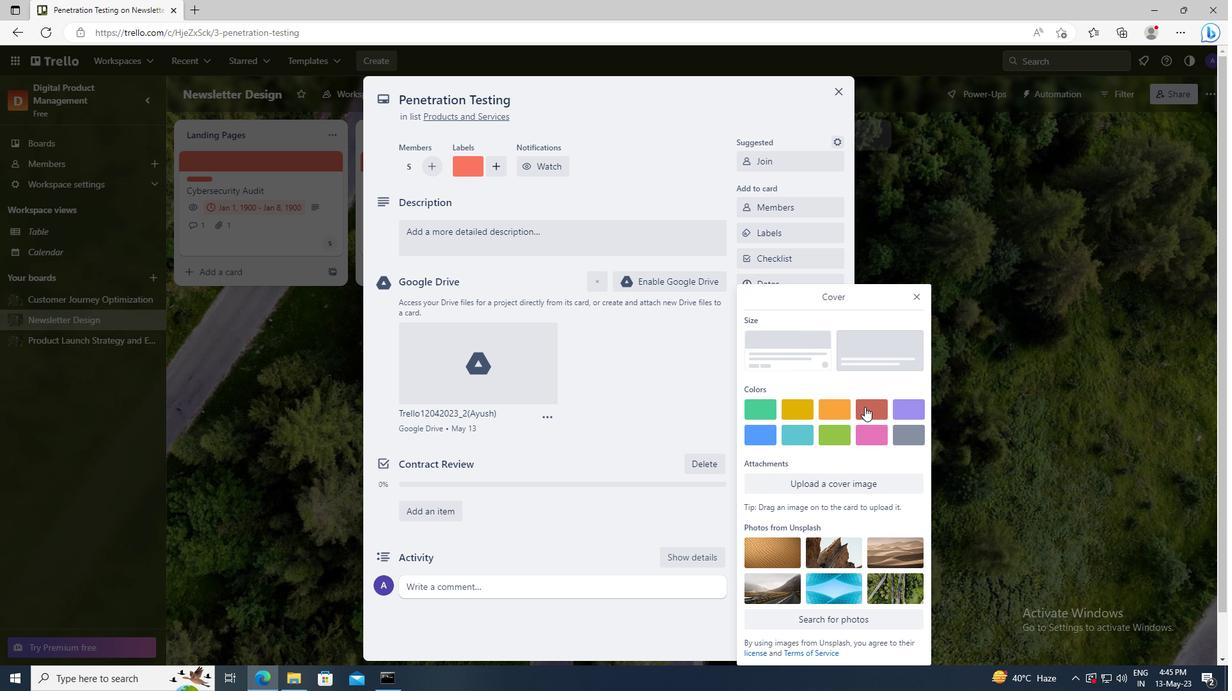 
Action: Mouse moved to (917, 275)
Screenshot: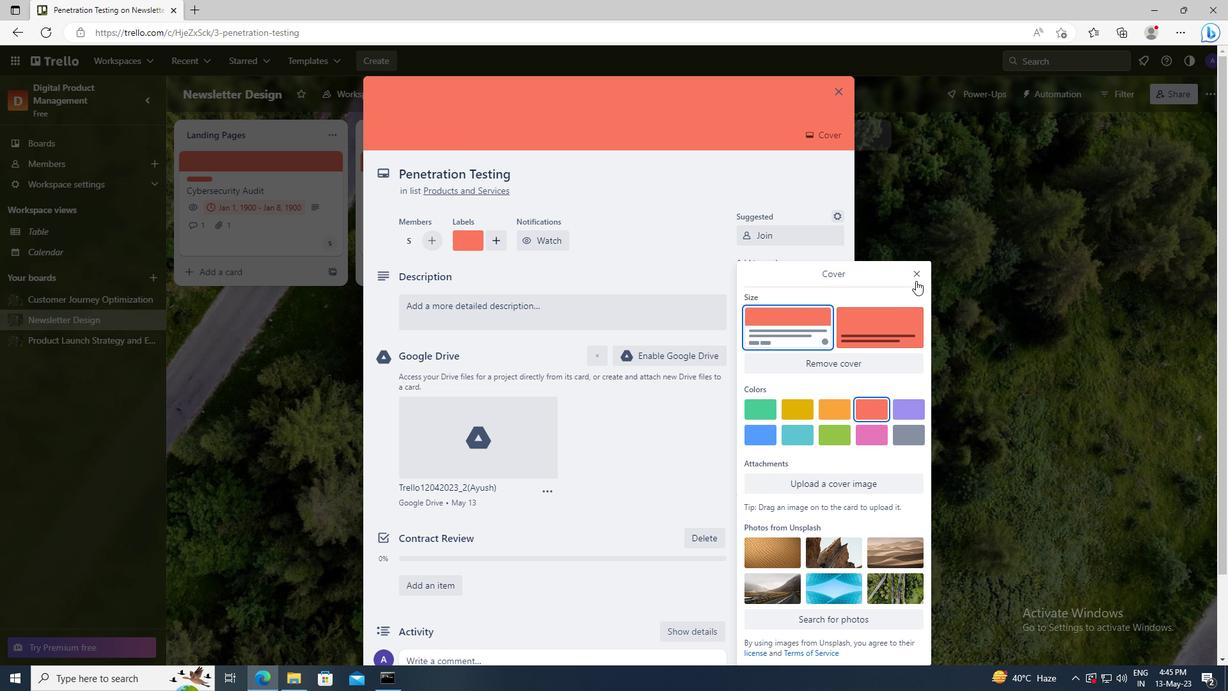 
Action: Mouse pressed left at (917, 275)
Screenshot: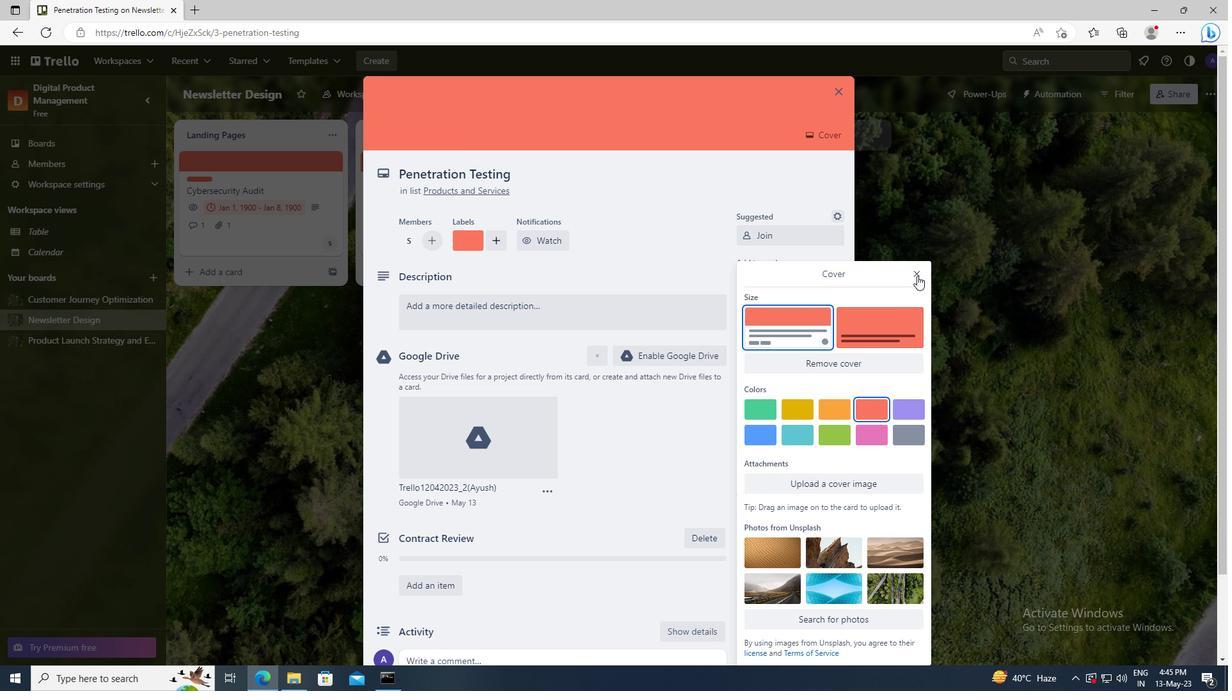 
Action: Mouse moved to (566, 311)
Screenshot: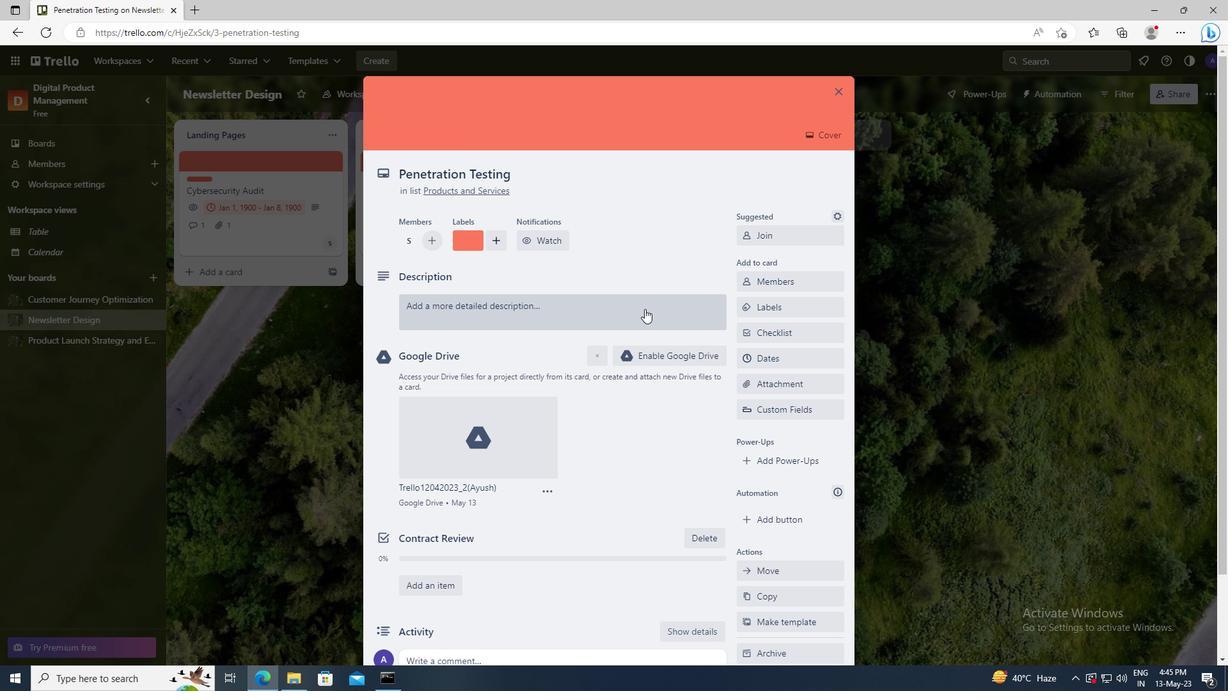 
Action: Mouse pressed left at (566, 311)
Screenshot: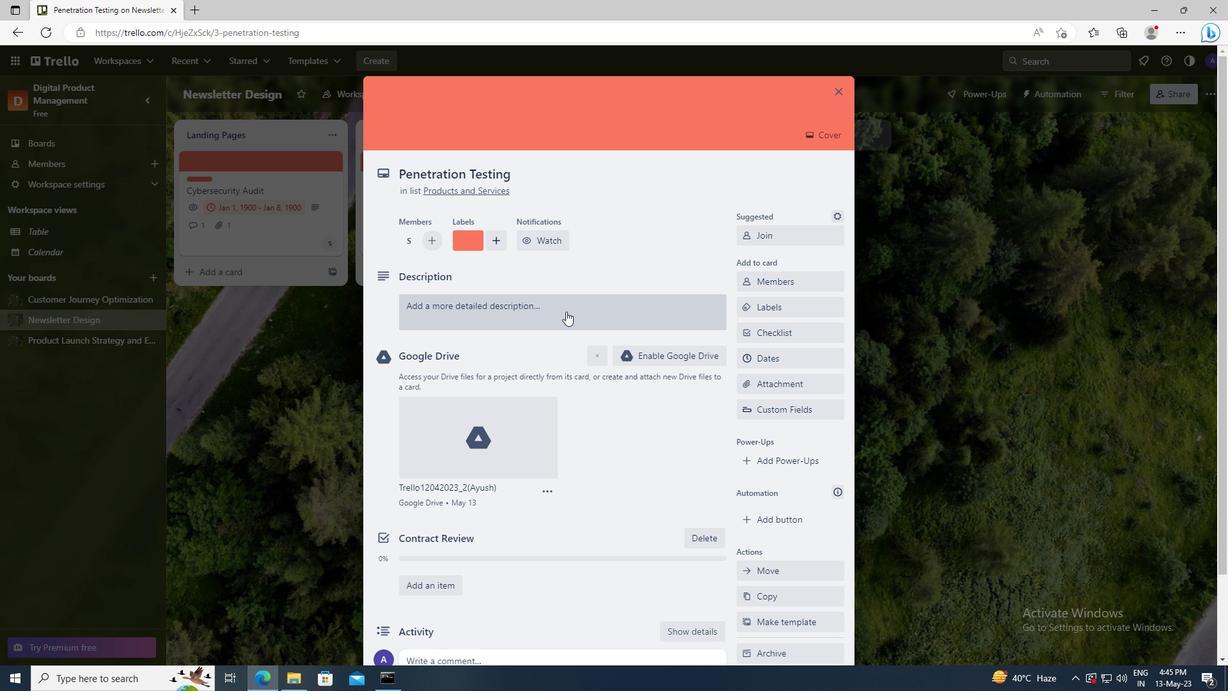 
Action: Key pressed <Key.shift>RESEARCH<Key.space>AND<Key.space>DEVELOP<Key.space>NEW<Key.space>SERVICE<Key.space>OFFERING<Key.space>BUNDLING<Key.space>STRATEGY
Screenshot: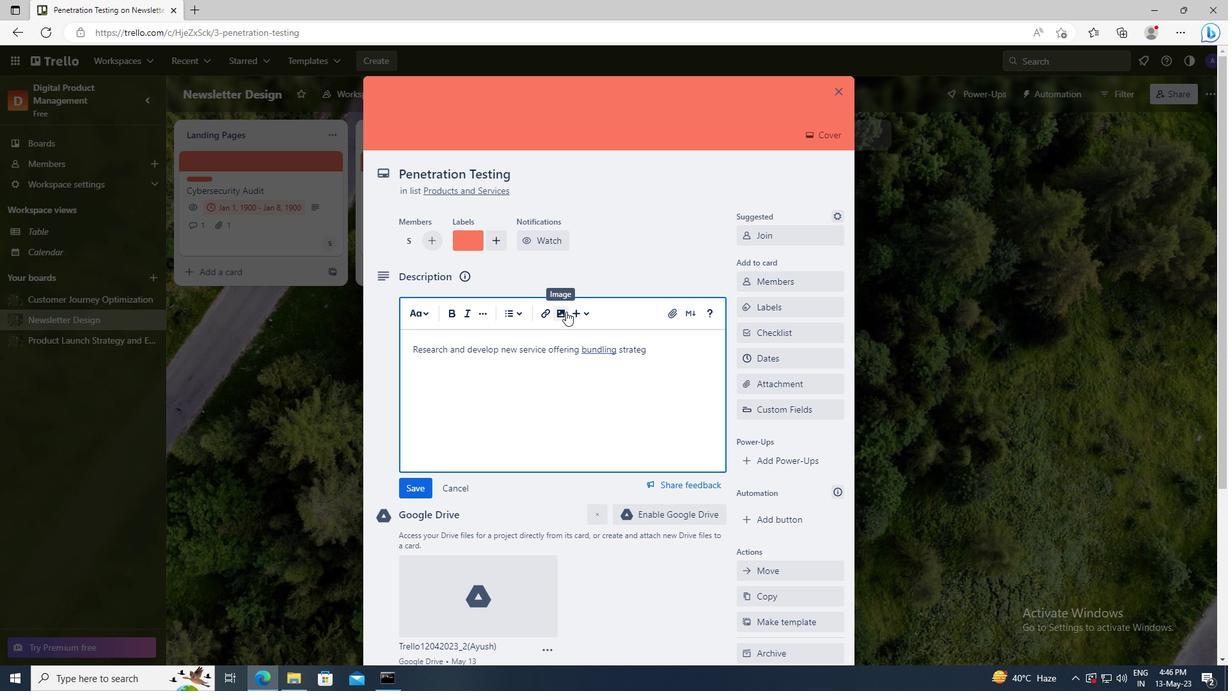 
Action: Mouse scrolled (566, 311) with delta (0, 0)
Screenshot: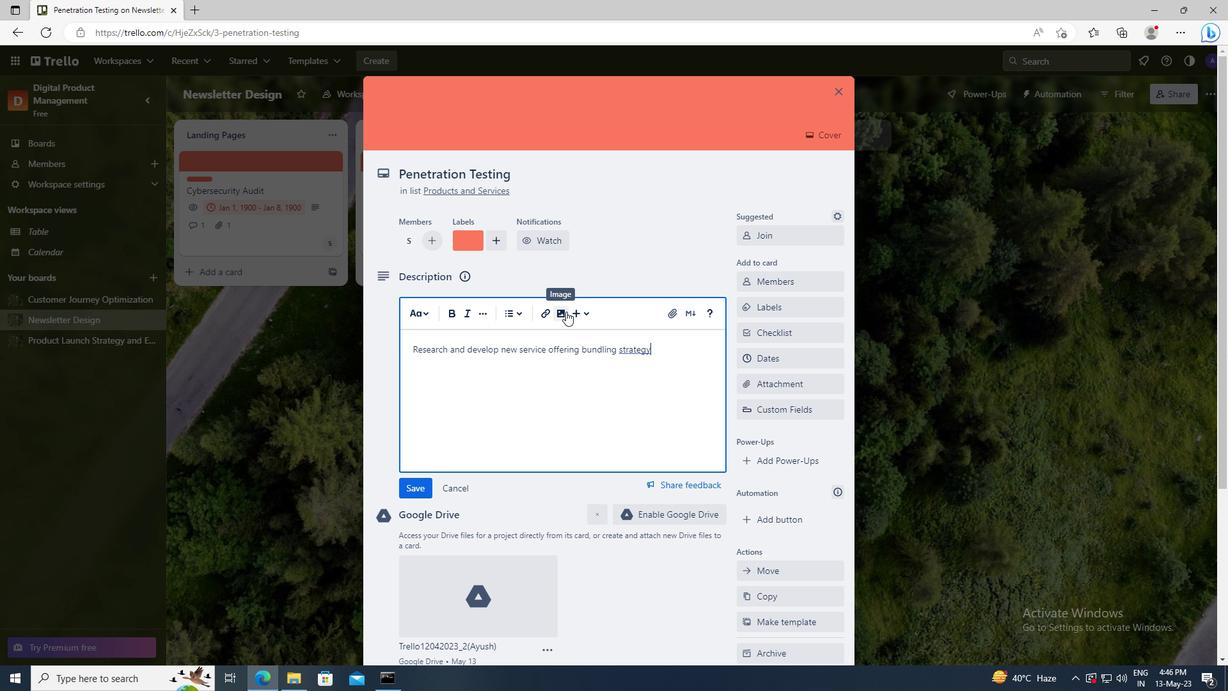 
Action: Mouse moved to (561, 314)
Screenshot: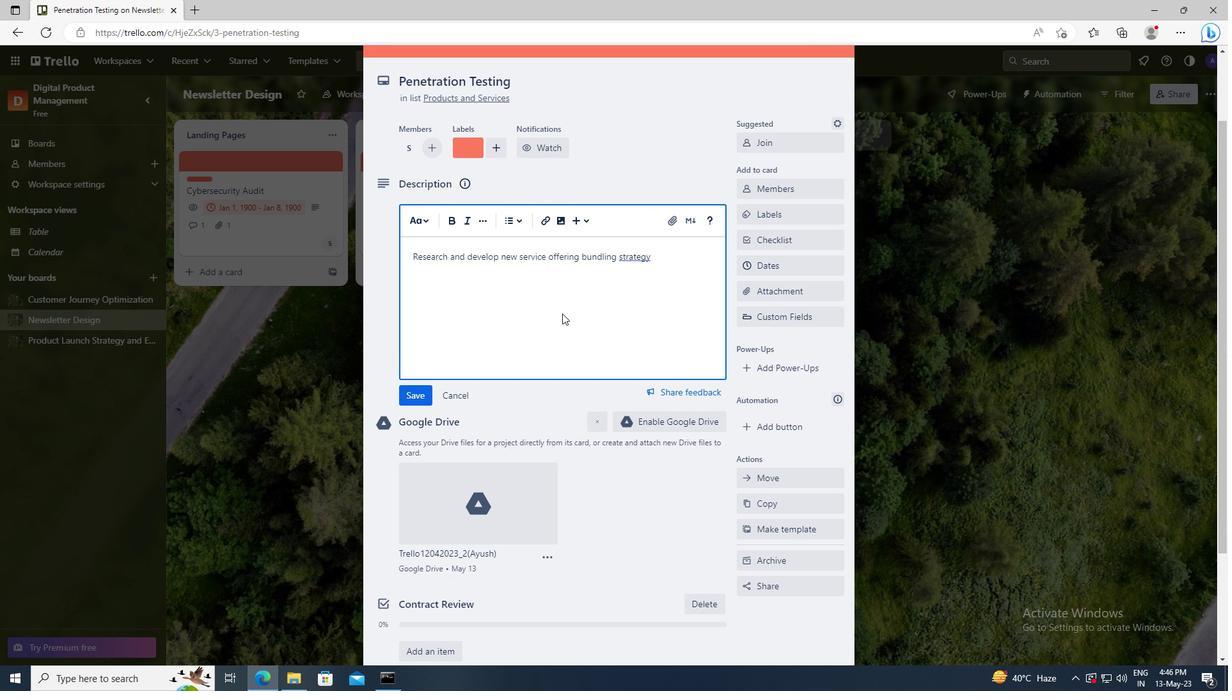 
Action: Mouse scrolled (561, 313) with delta (0, 0)
Screenshot: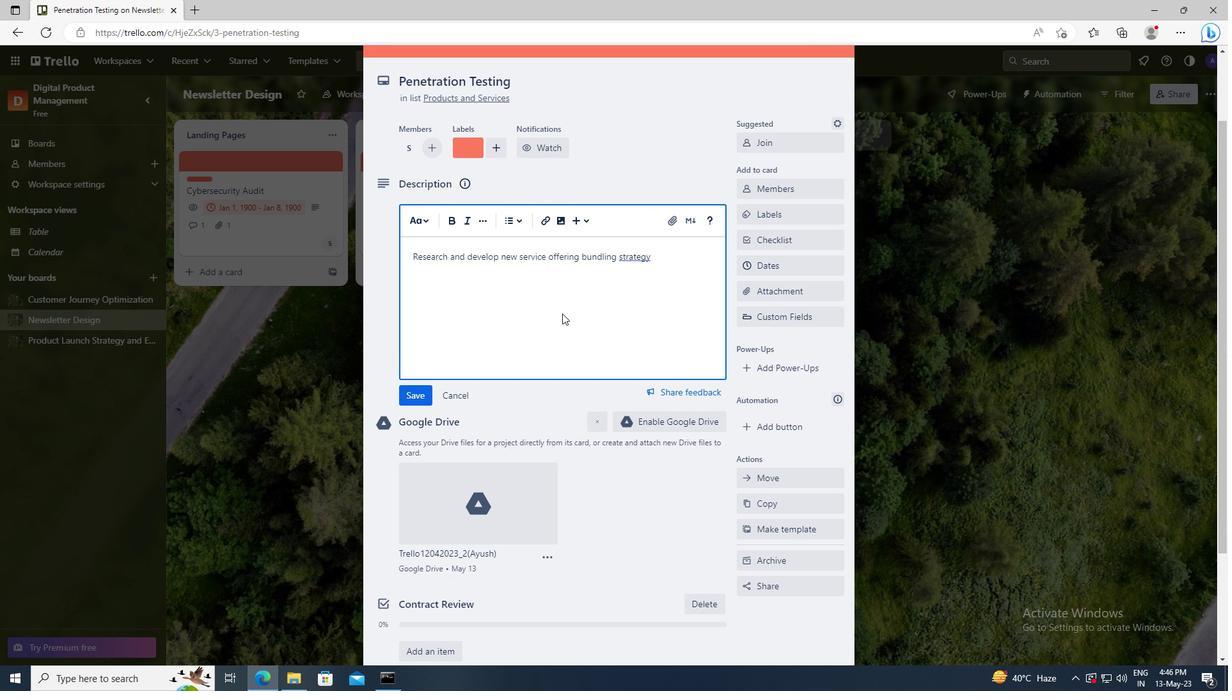 
Action: Mouse scrolled (561, 313) with delta (0, 0)
Screenshot: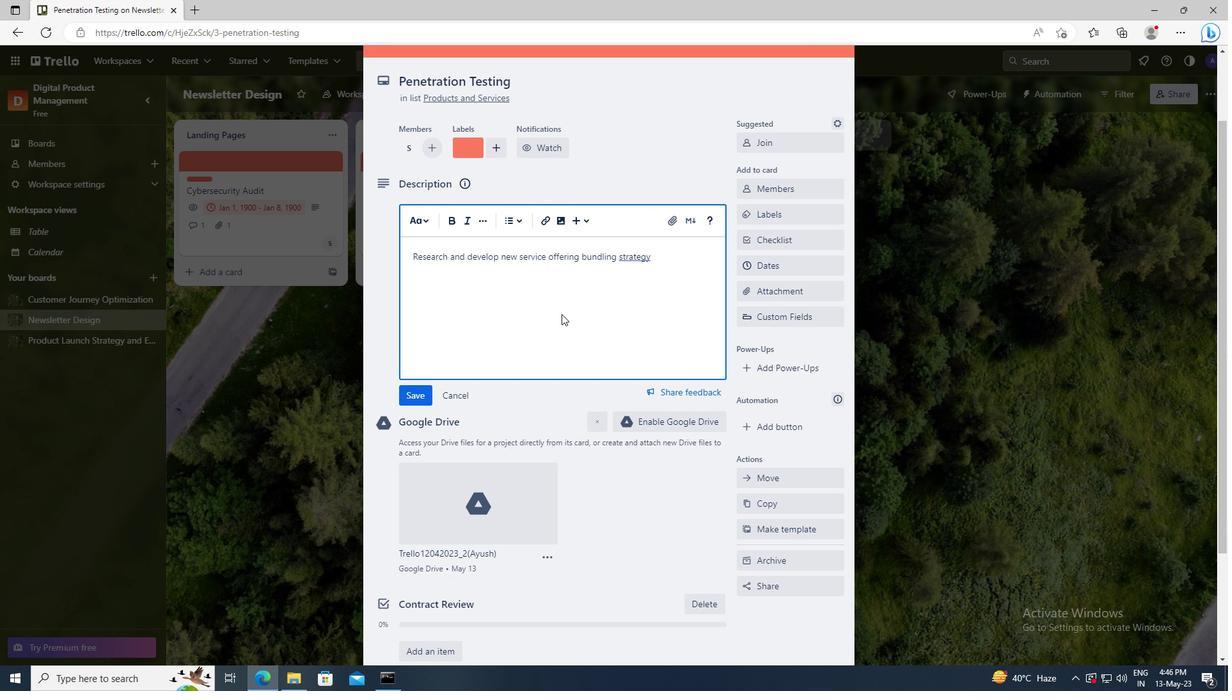 
Action: Mouse moved to (412, 254)
Screenshot: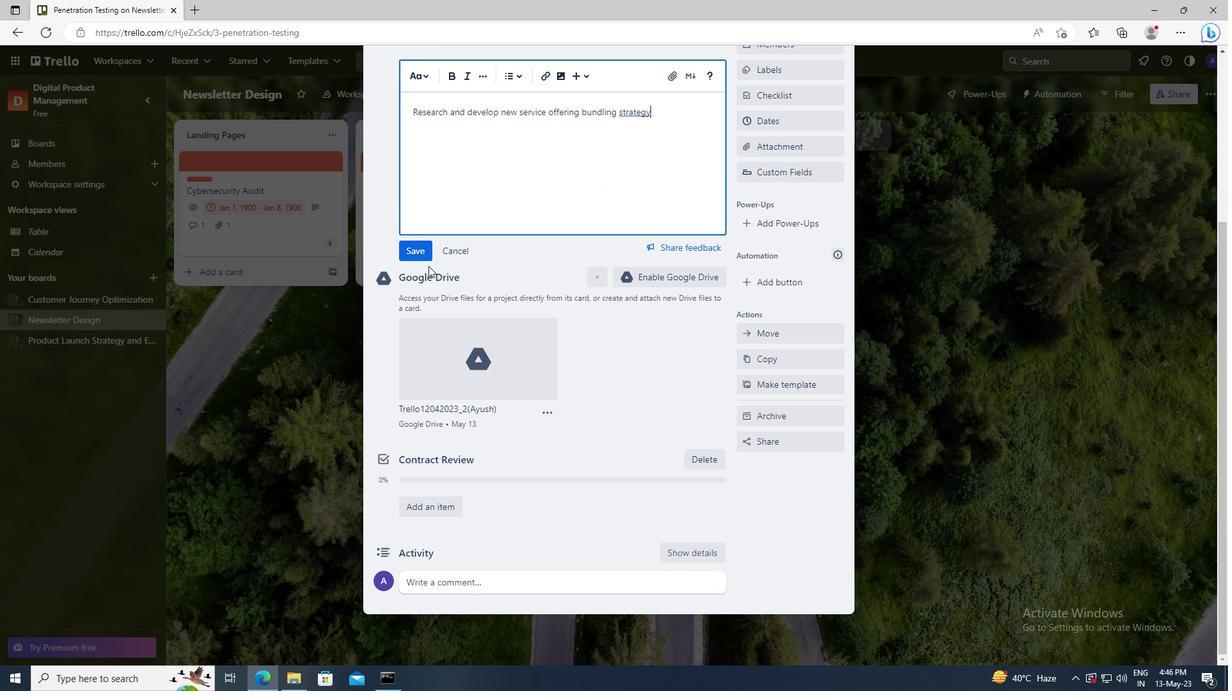 
Action: Mouse pressed left at (412, 254)
Screenshot: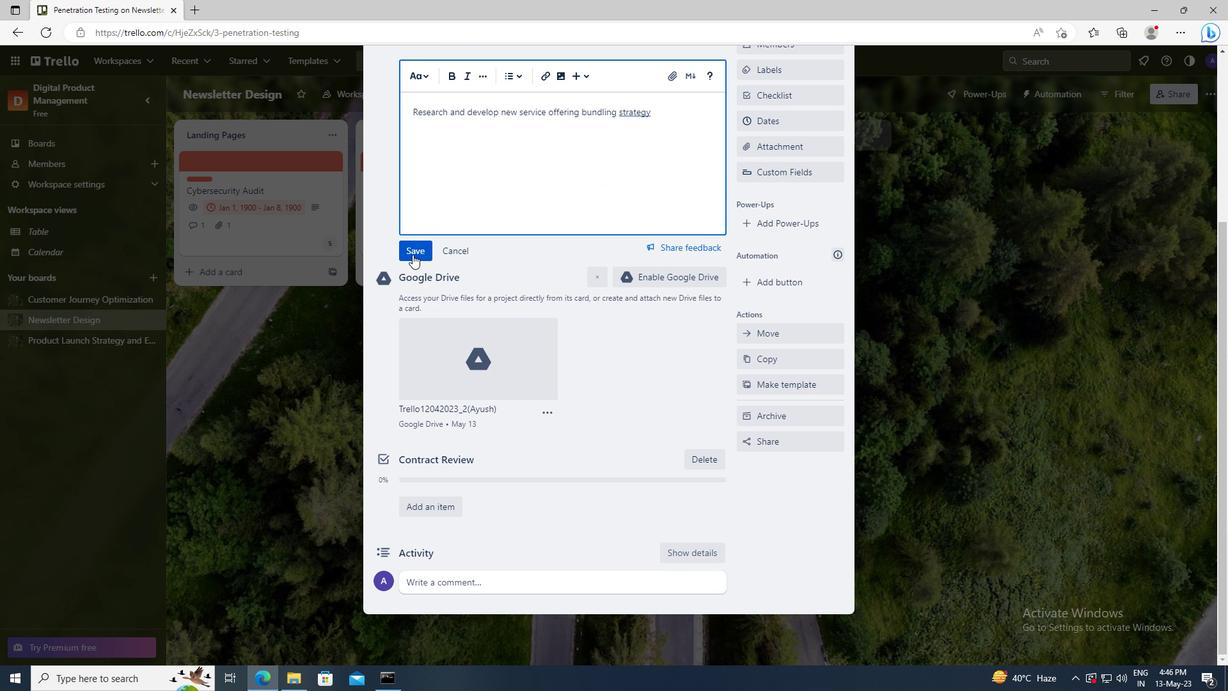
Action: Mouse moved to (454, 540)
Screenshot: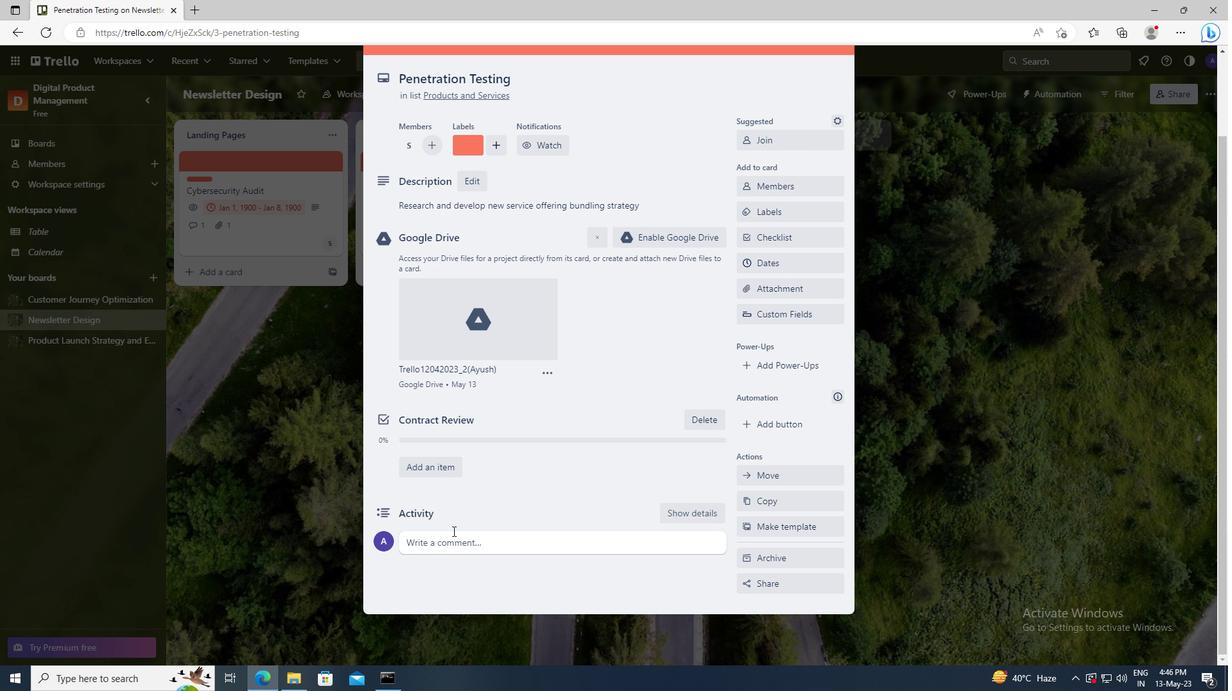 
Action: Mouse pressed left at (454, 540)
Screenshot: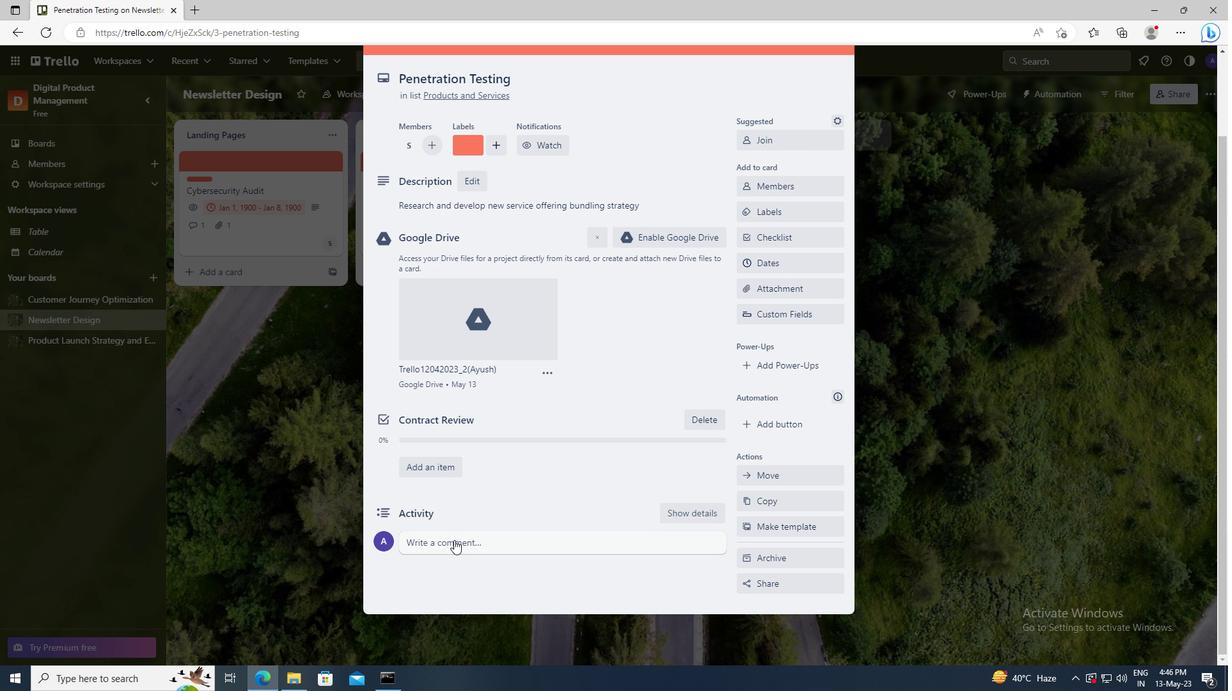 
Action: Key pressed <Key.shift>THIS<Key.space>TASK<Key.space>PRESENTS<Key.space>AN<Key.space>OPPORTUNITY<Key.space>TO<Key.space>DEMONSTRATE<Key.space>OUR<Key.space>COMMUNICATION<Key.space>AND<Key.space>INTERPERSONAL<Key.space>SKILLS,<Key.space>BUILDING<Key.space>RELATIONSHIPS<Key.space>AND<Key.space>RAPPORT<Key.space>WITH<Key.space>OTHERS.
Screenshot: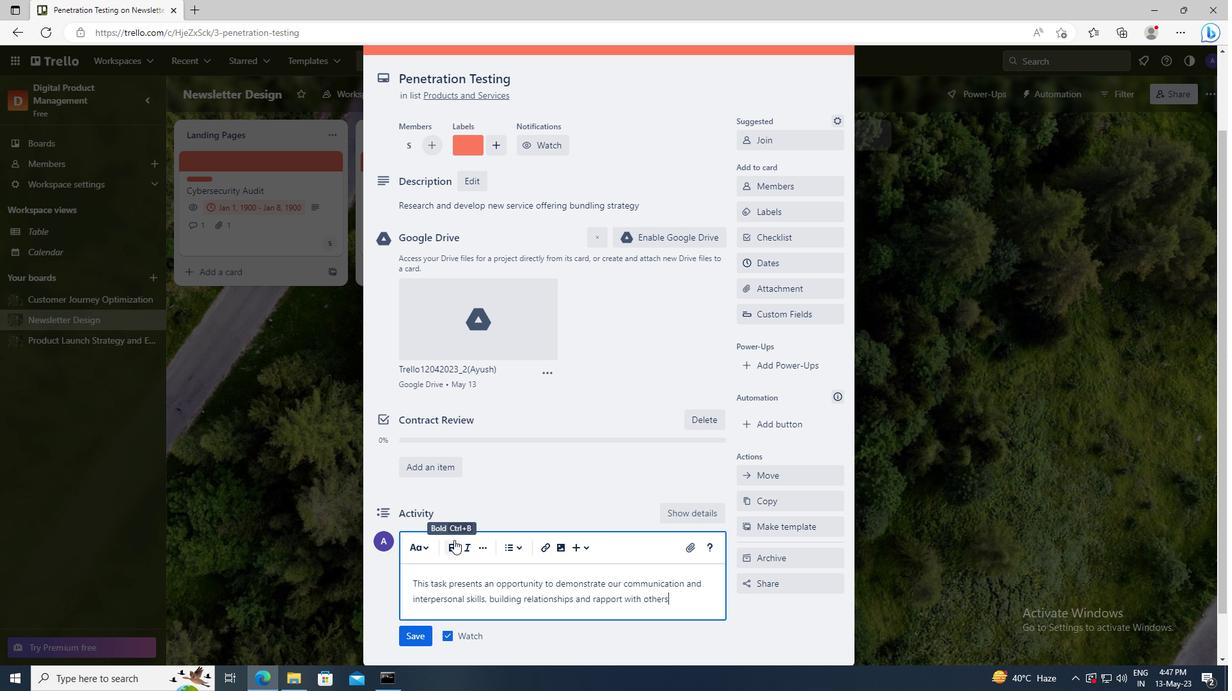 
Action: Mouse moved to (427, 633)
Screenshot: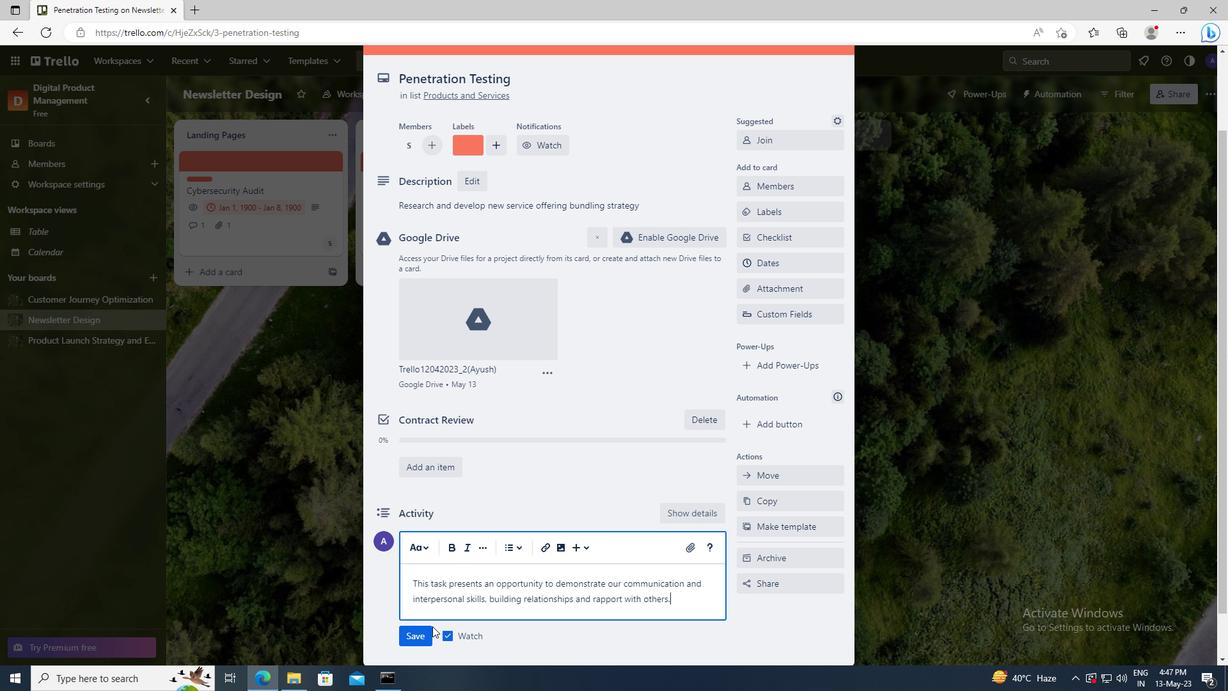 
Action: Mouse pressed left at (427, 633)
Screenshot: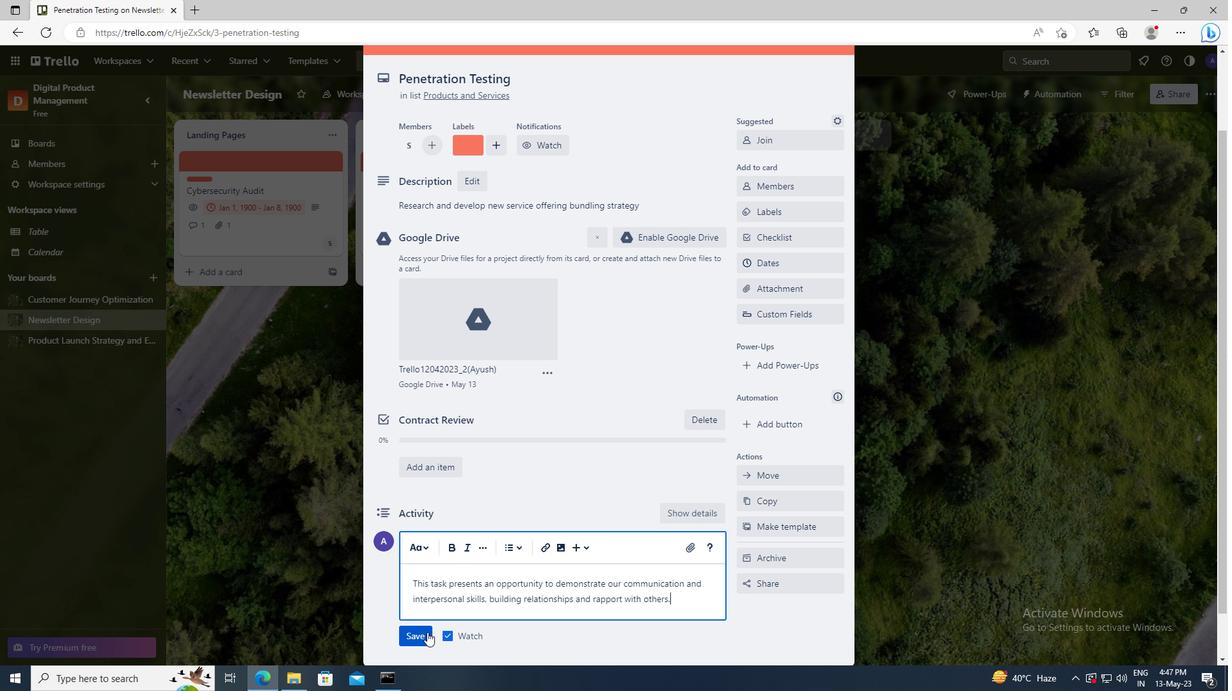 
Action: Mouse moved to (761, 266)
Screenshot: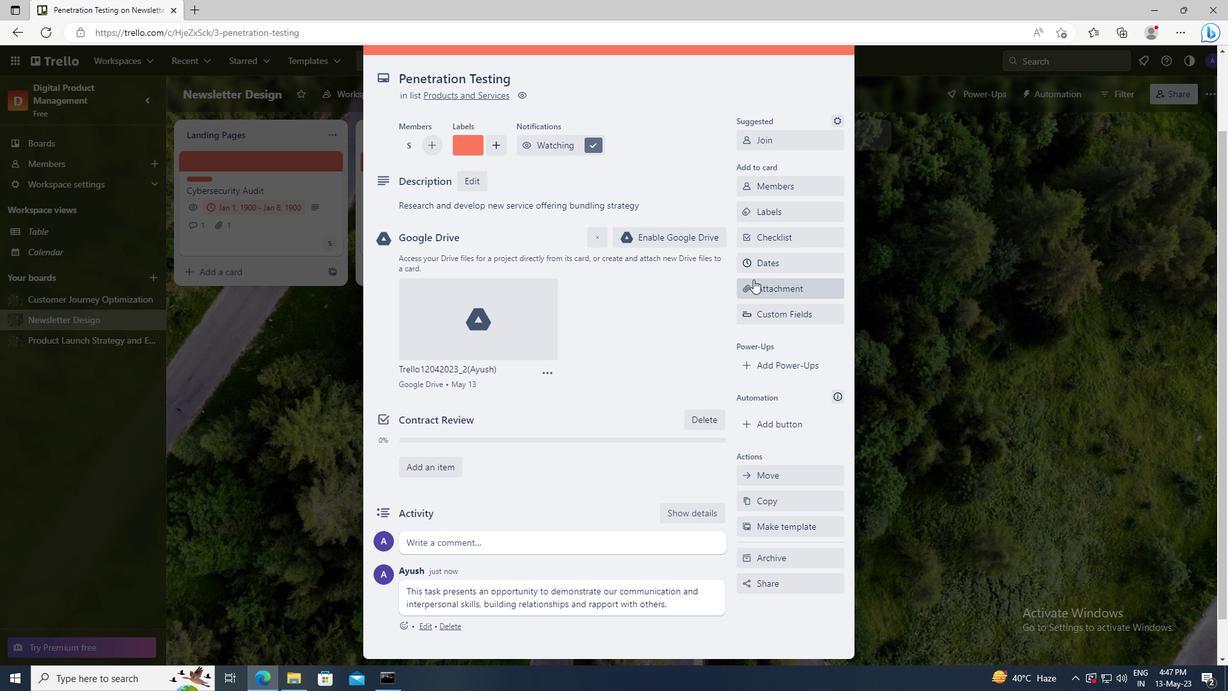 
Action: Mouse pressed left at (761, 266)
Screenshot: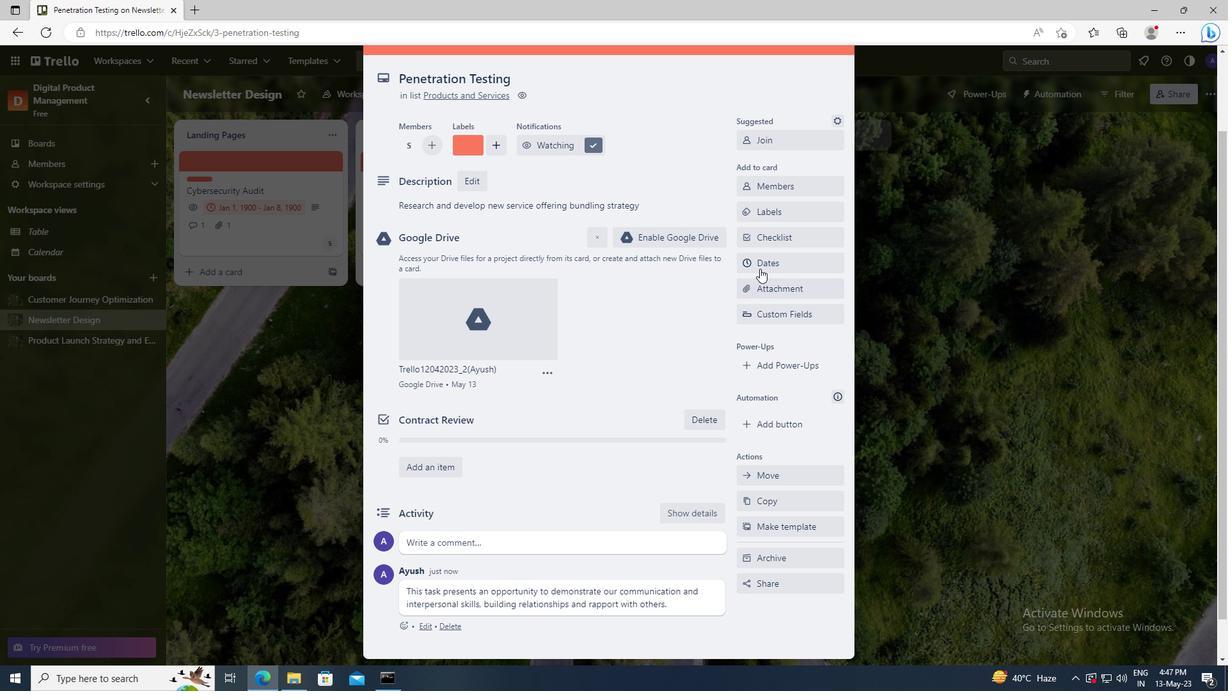 
Action: Mouse moved to (752, 324)
Screenshot: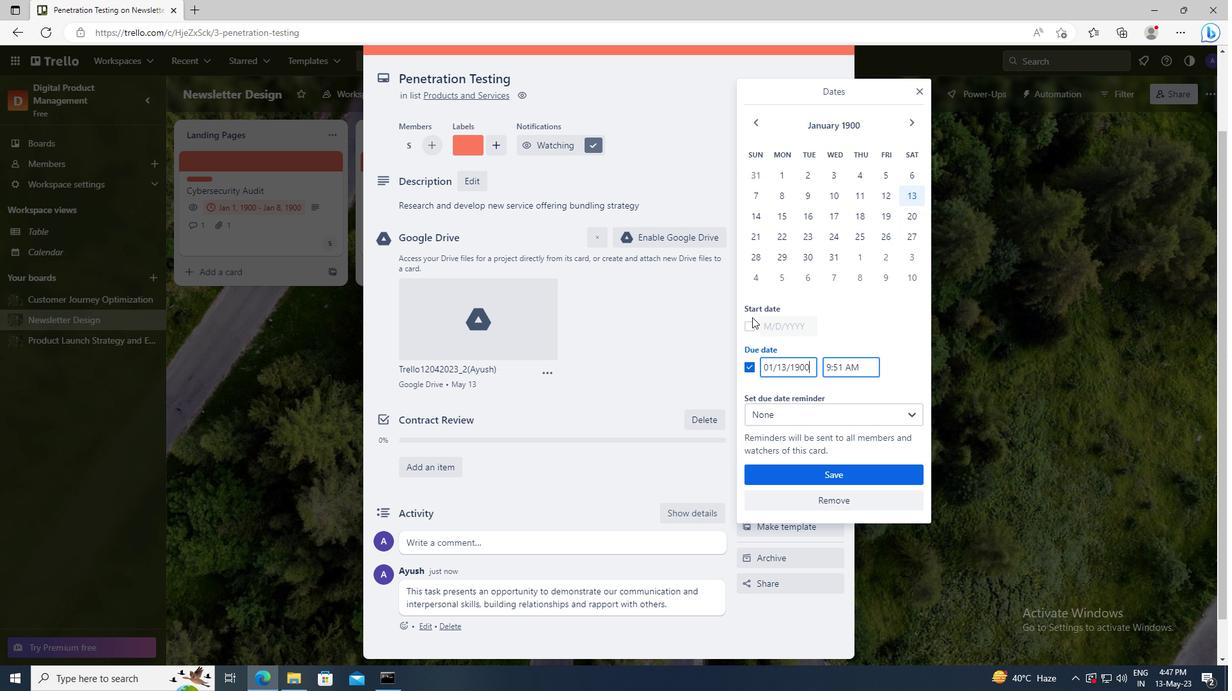 
Action: Mouse pressed left at (752, 324)
Screenshot: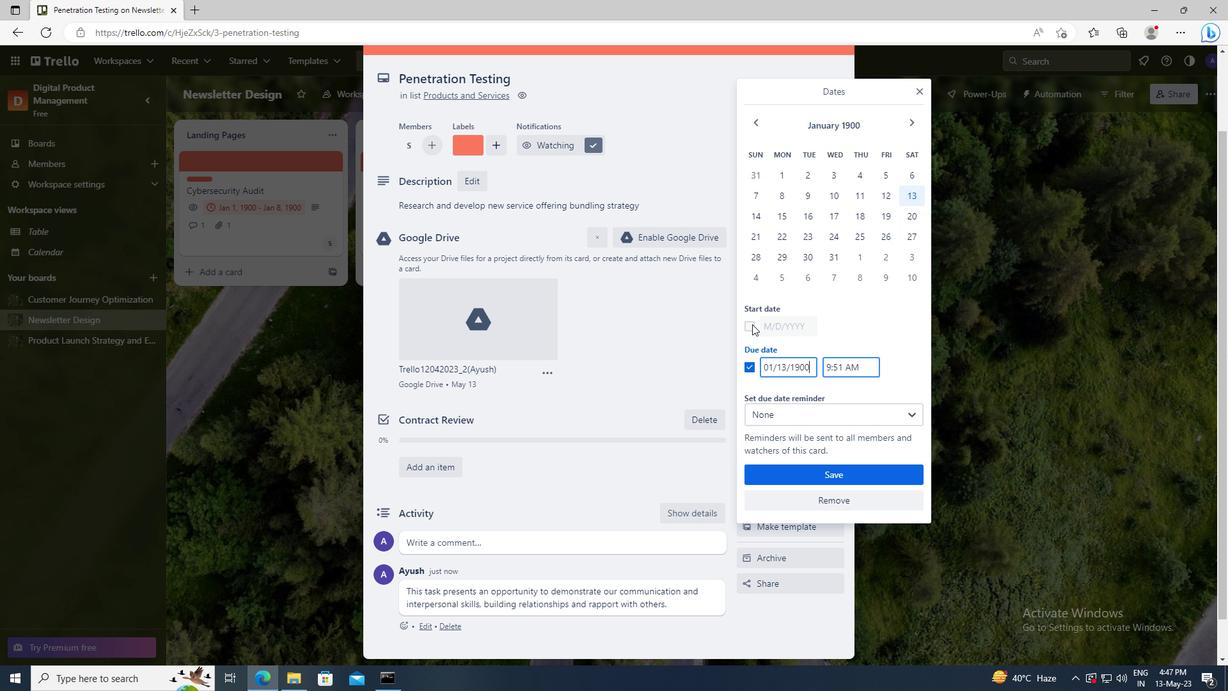 
Action: Mouse moved to (809, 323)
Screenshot: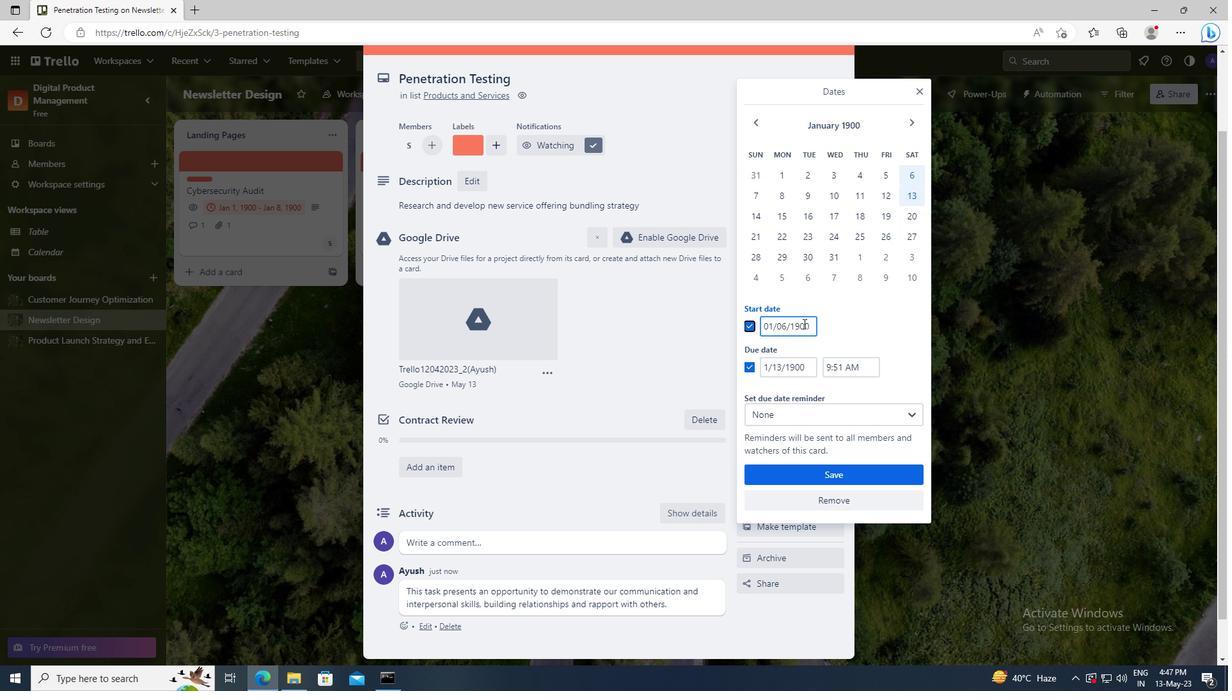 
Action: Mouse pressed left at (809, 323)
Screenshot: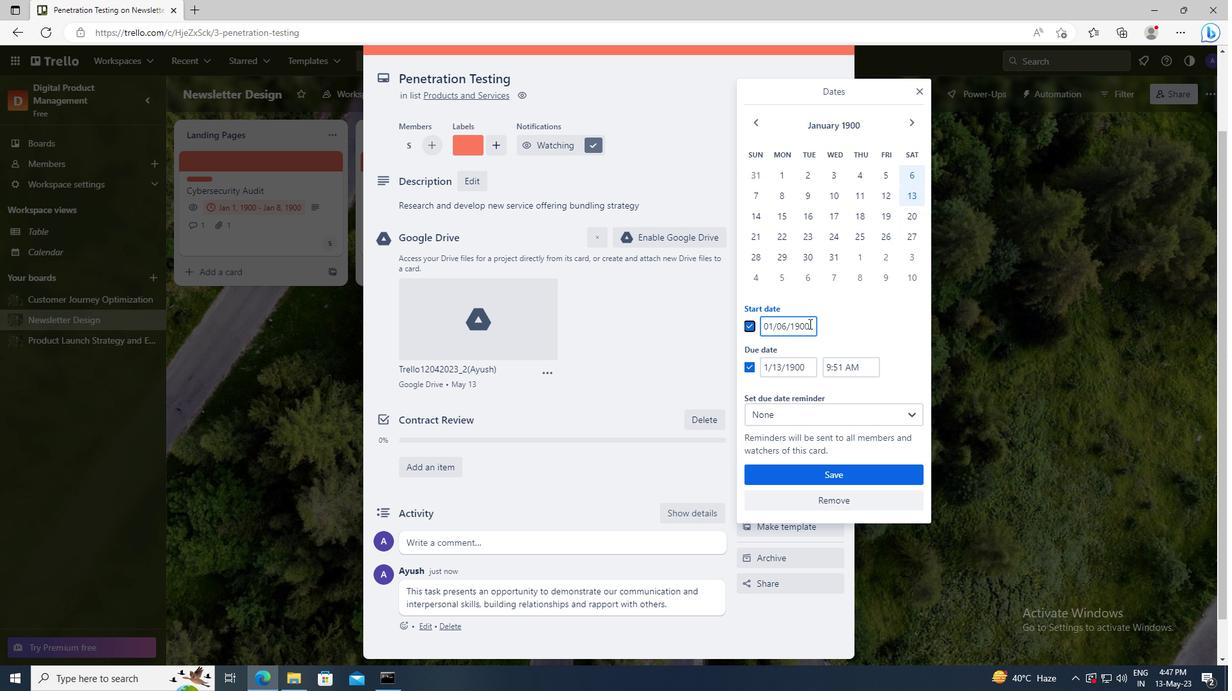 
Action: Key pressed <Key.left><Key.left><Key.left><Key.left><Key.left><Key.backspace>7
Screenshot: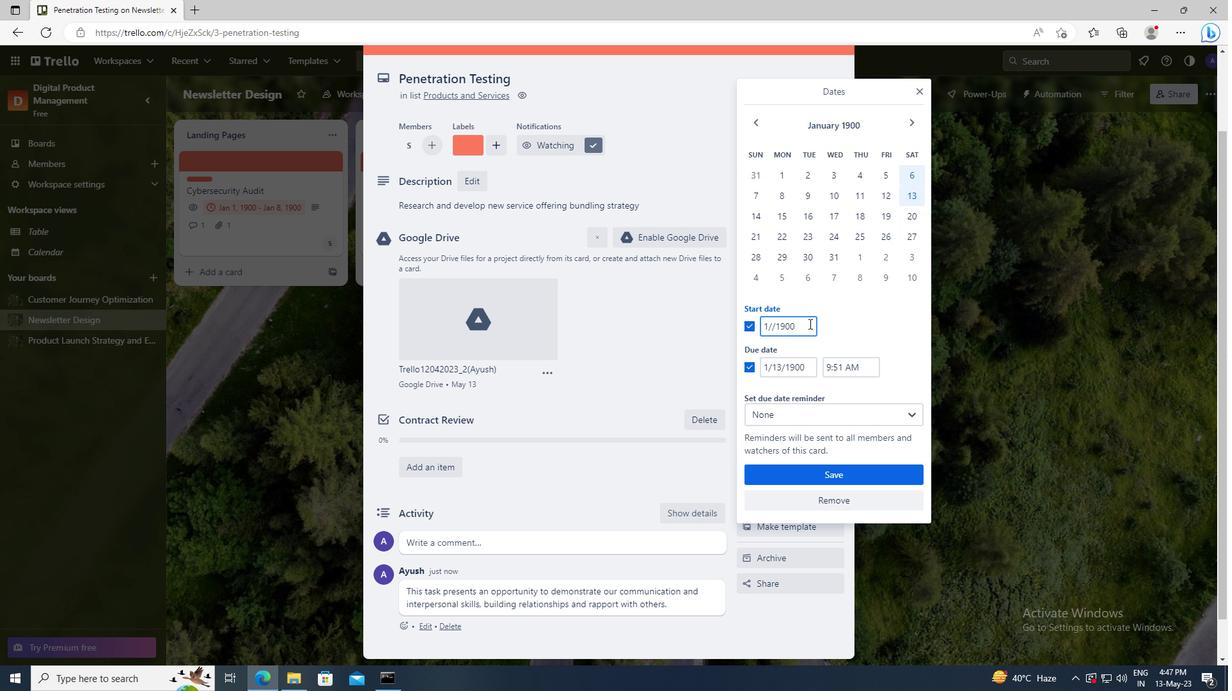 
Action: Mouse moved to (811, 371)
Screenshot: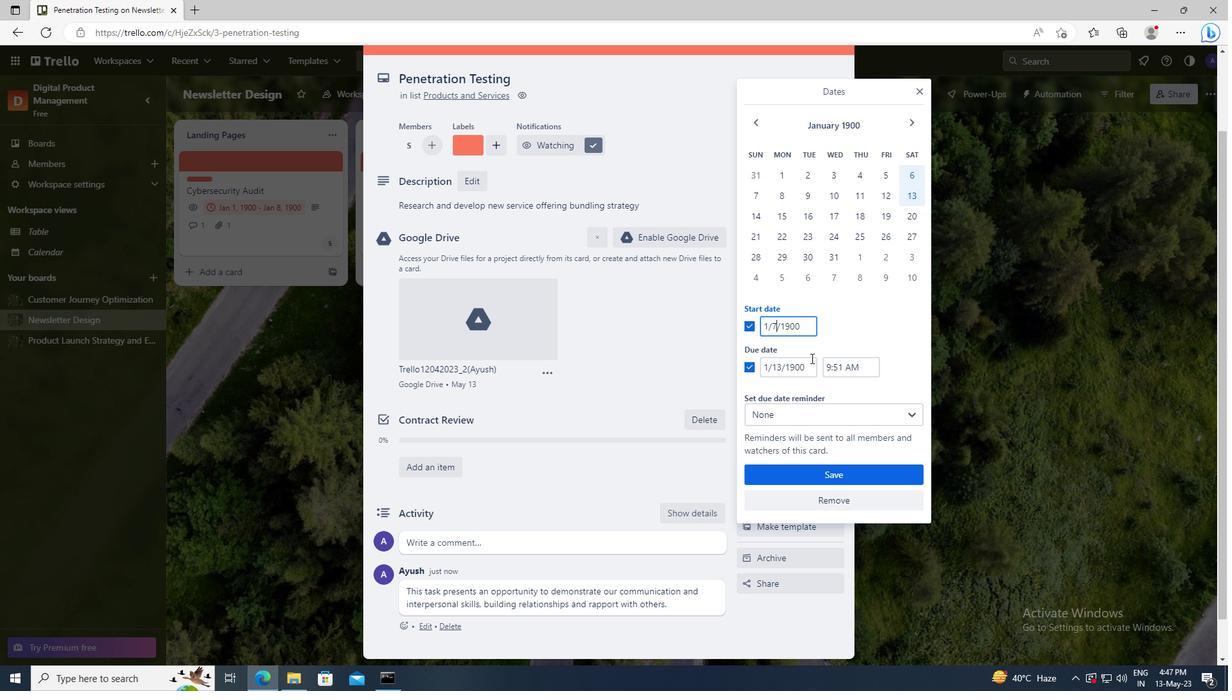 
Action: Mouse pressed left at (811, 371)
Screenshot: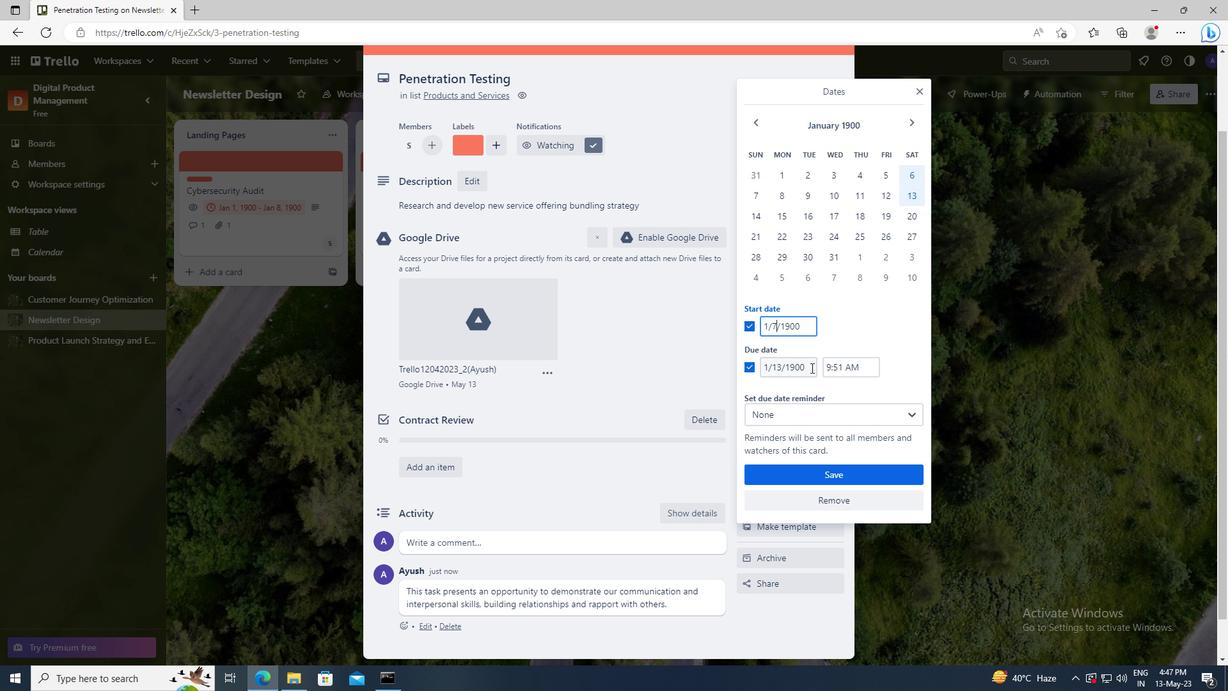 
Action: Mouse moved to (818, 369)
Screenshot: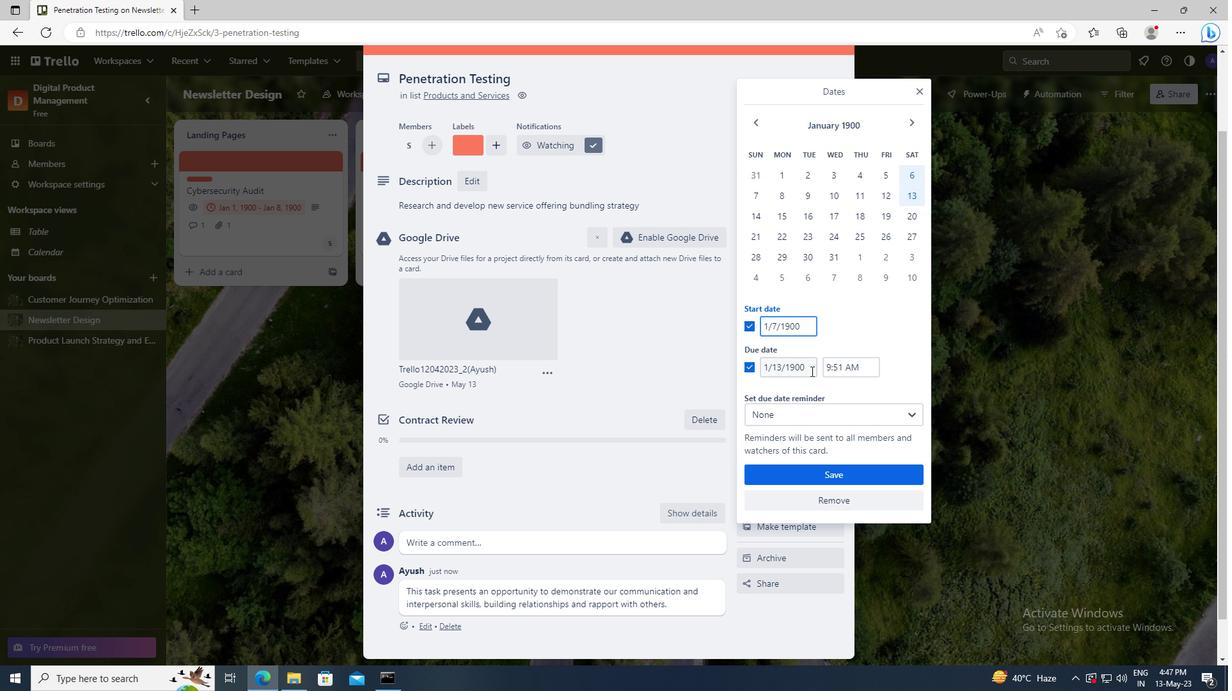 
Action: Key pressed <Key.left><Key.left><Key.left><Key.left><Key.left><Key.backspace><Key.backspace>14
Screenshot: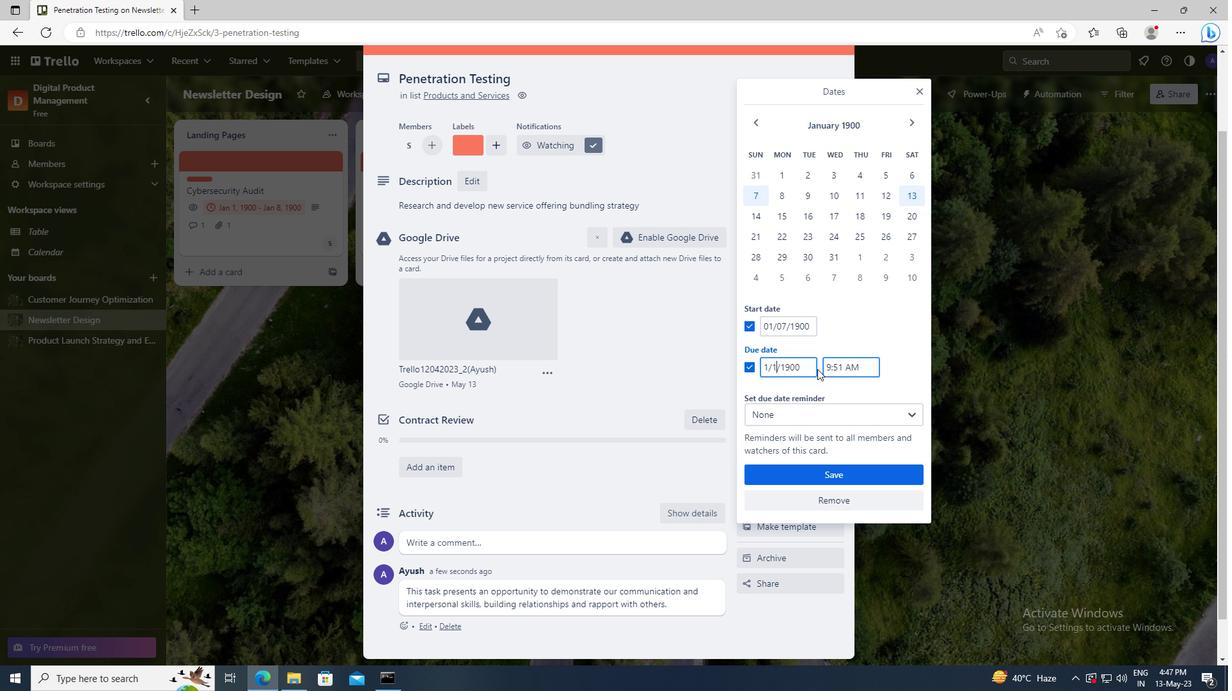 
Action: Mouse moved to (827, 473)
Screenshot: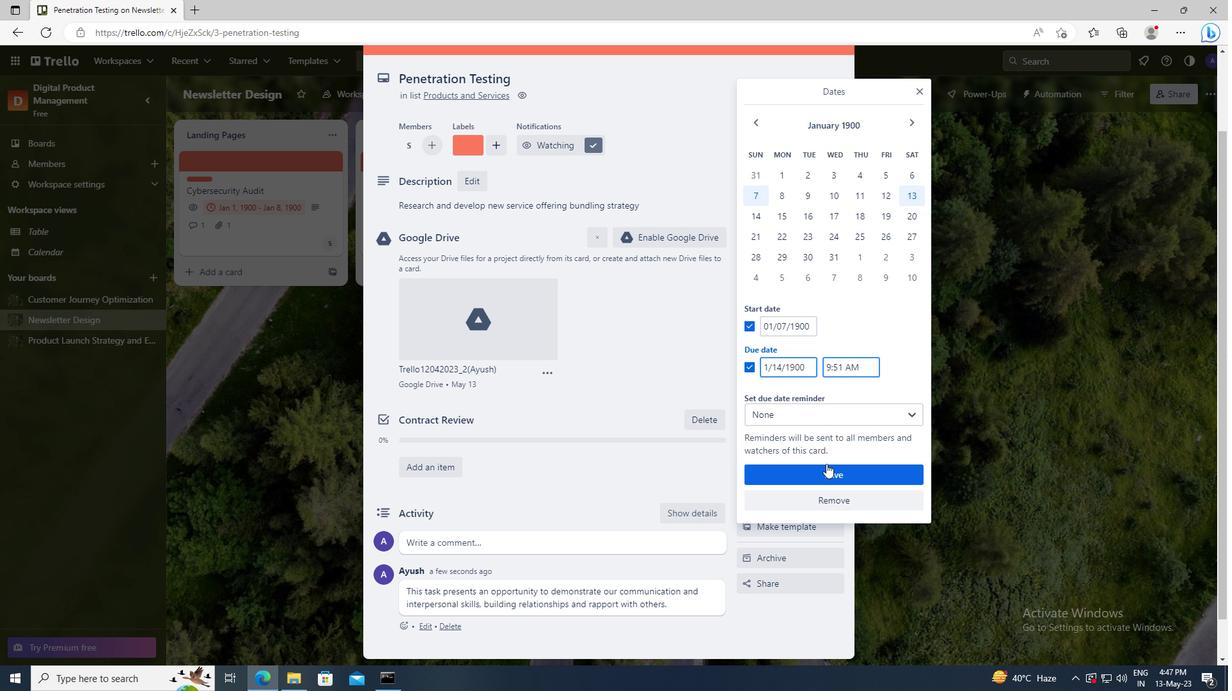 
Action: Mouse pressed left at (827, 473)
Screenshot: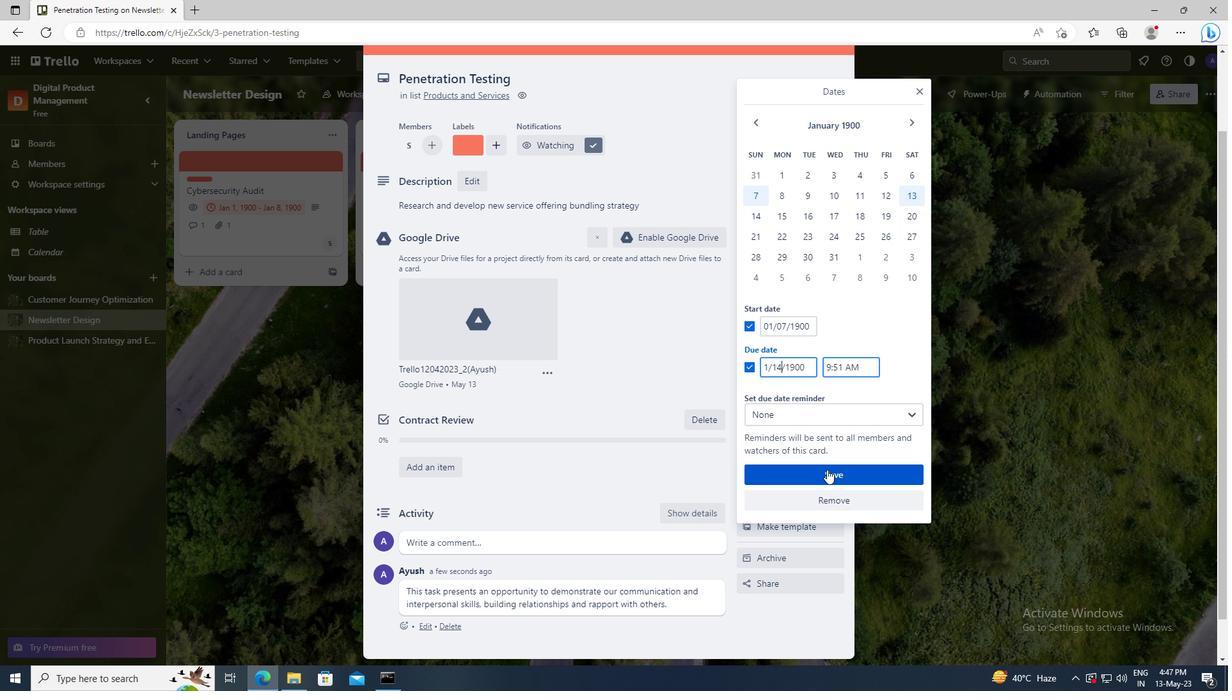 
Action: Mouse moved to (828, 473)
Screenshot: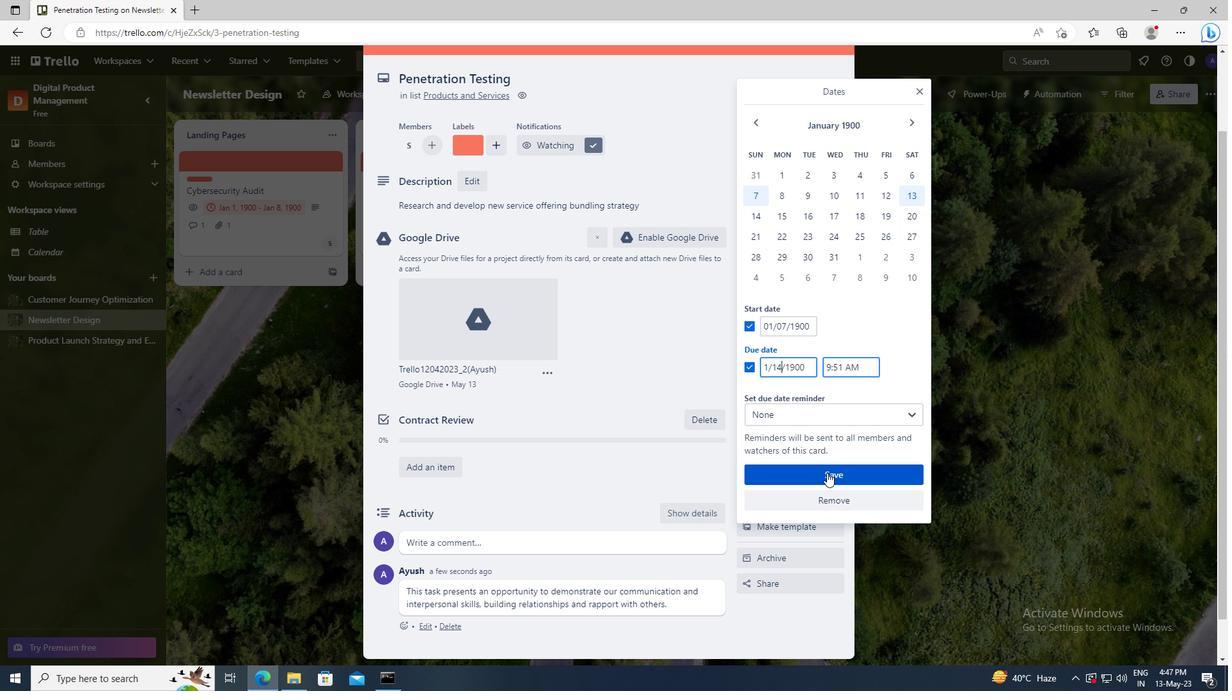 
